 Task: Look for space in Lākshām, Bangladesh from 1st August, 2023 to 5th August, 2023 for 1 adult in price range Rs.6000 to Rs.15000. Place can be entire place with 1  bedroom having 1 bed and 1 bathroom. Property type can be flat. Amenities needed are: air conditioning, . Booking option can be shelf check-in. Required host language is English.
Action: Mouse moved to (435, 105)
Screenshot: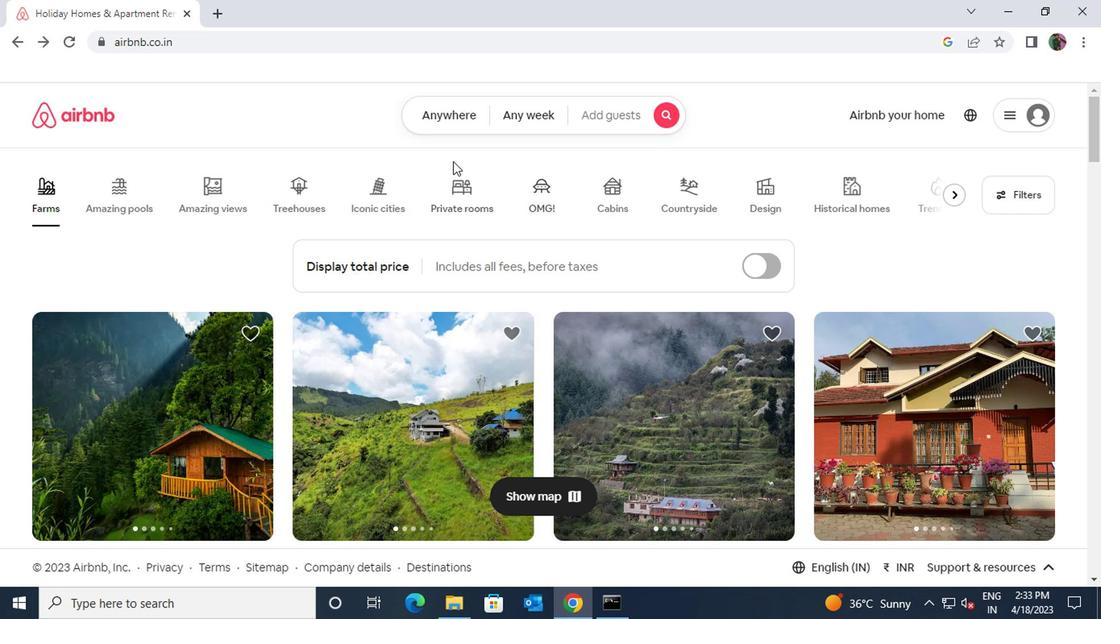 
Action: Mouse pressed left at (435, 105)
Screenshot: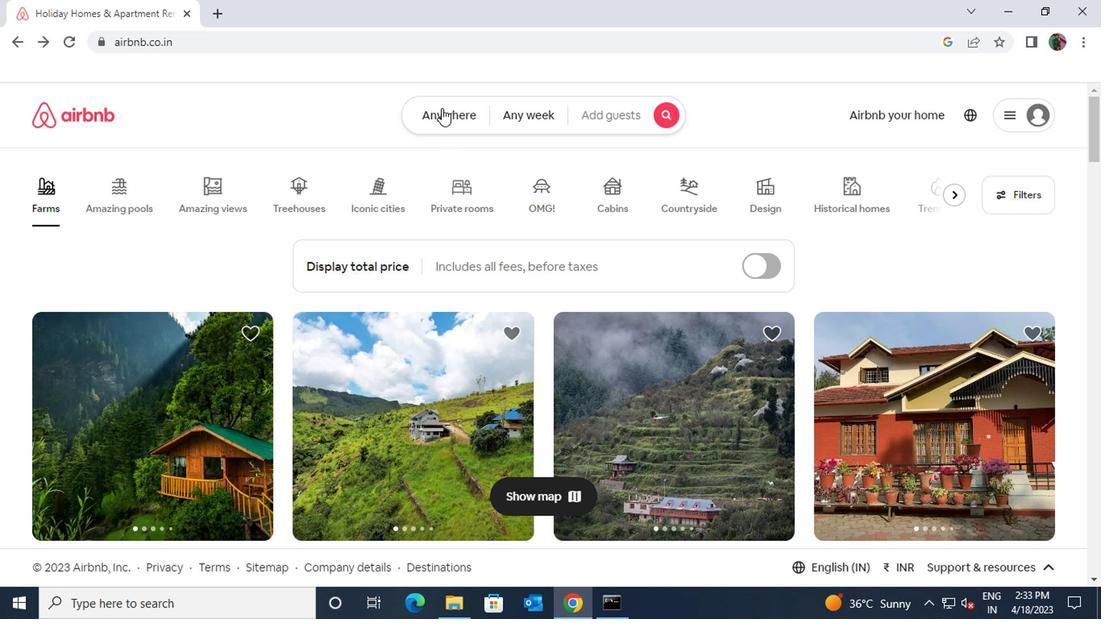 
Action: Mouse moved to (368, 170)
Screenshot: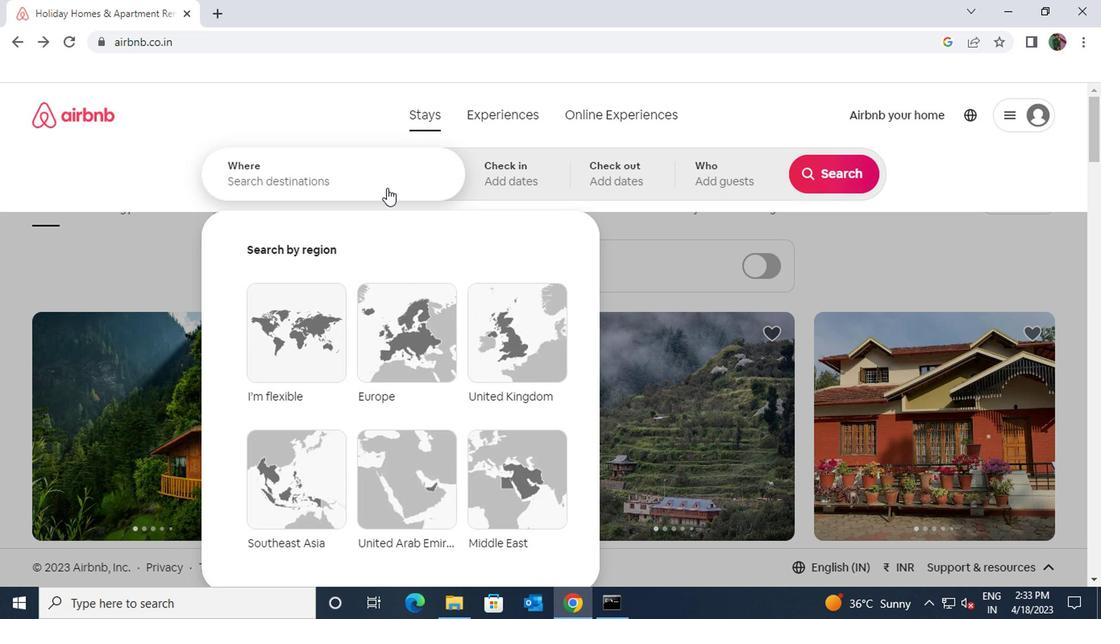 
Action: Mouse pressed left at (368, 170)
Screenshot: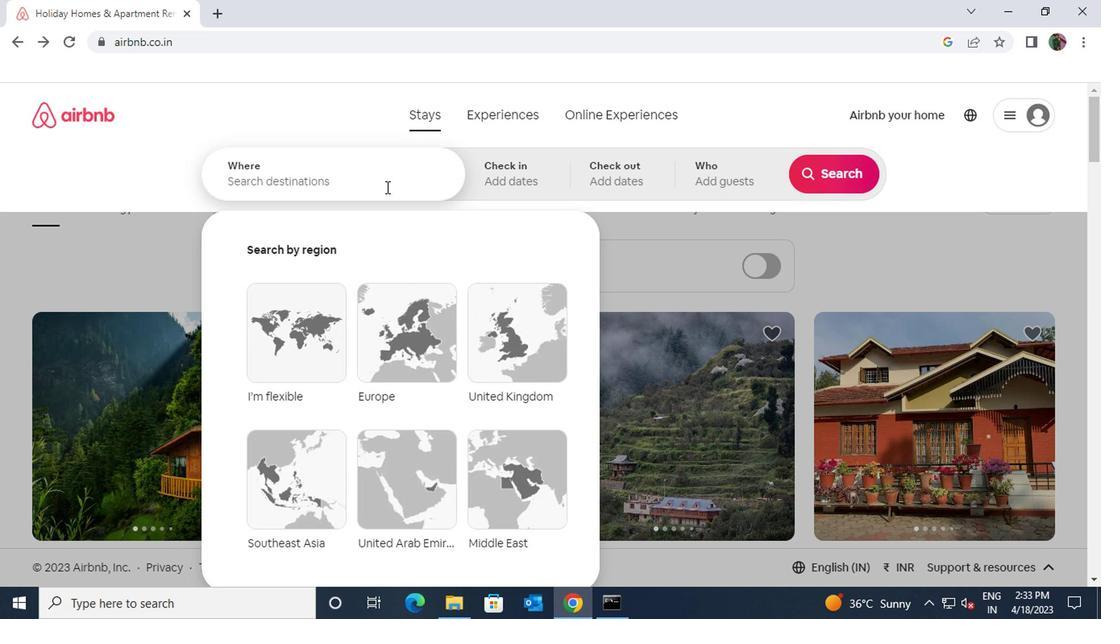 
Action: Key pressed laksham<Key.space>bangladesh
Screenshot: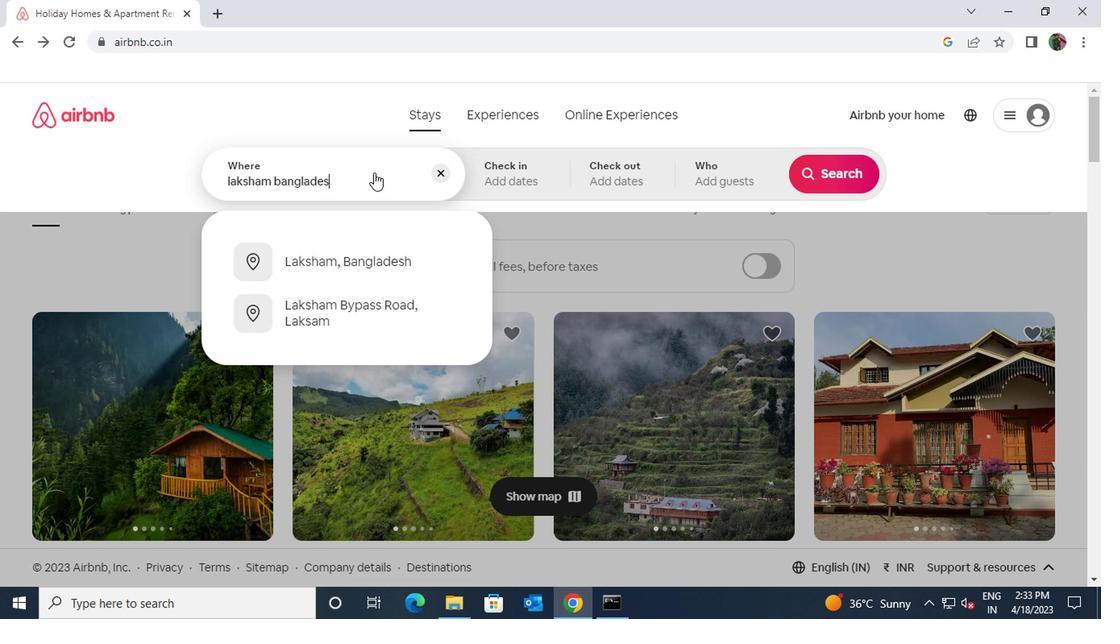 
Action: Mouse moved to (364, 255)
Screenshot: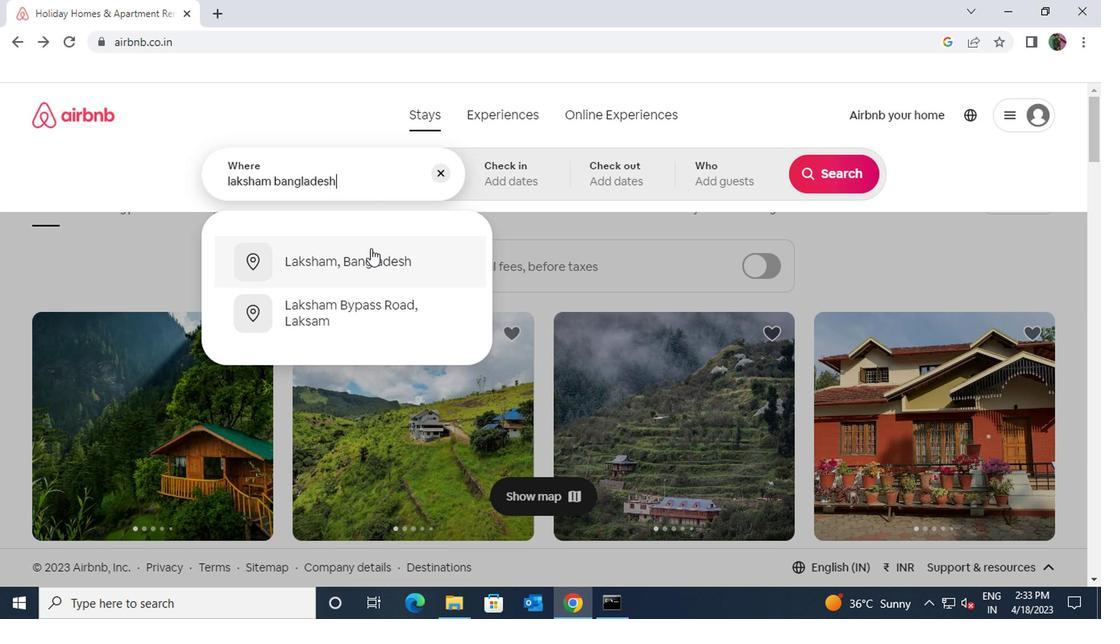 
Action: Mouse pressed left at (364, 255)
Screenshot: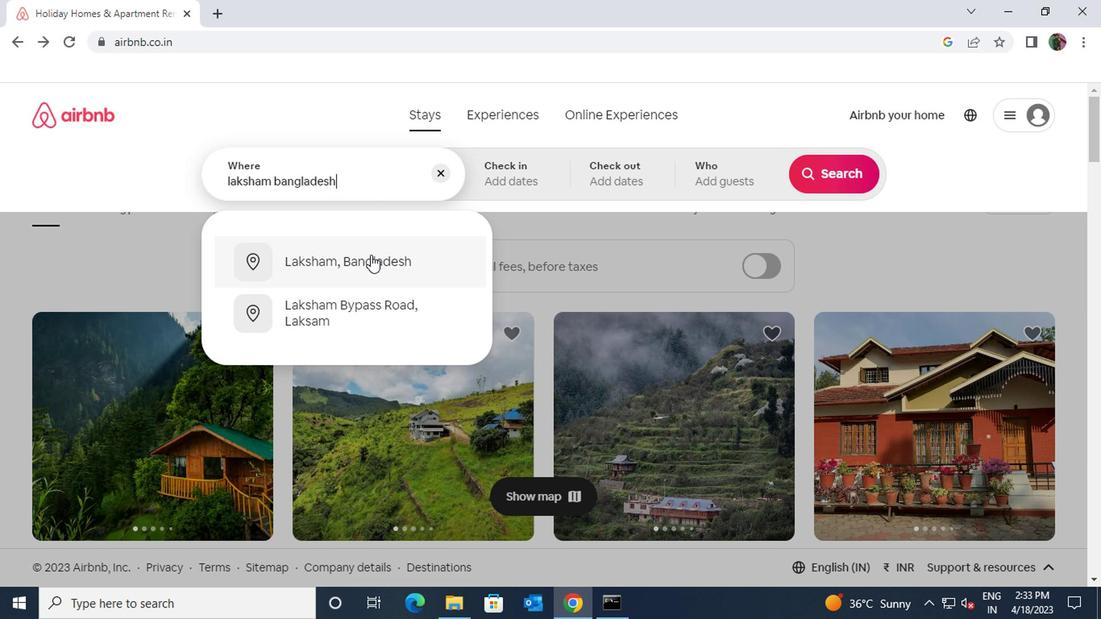 
Action: Mouse moved to (812, 302)
Screenshot: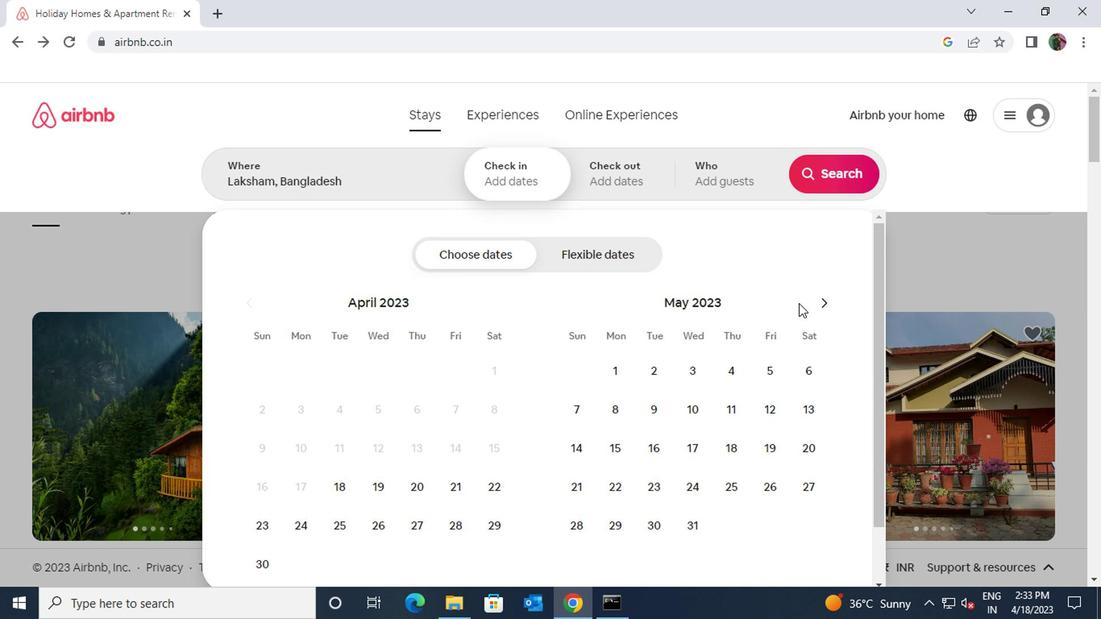 
Action: Mouse pressed left at (812, 302)
Screenshot: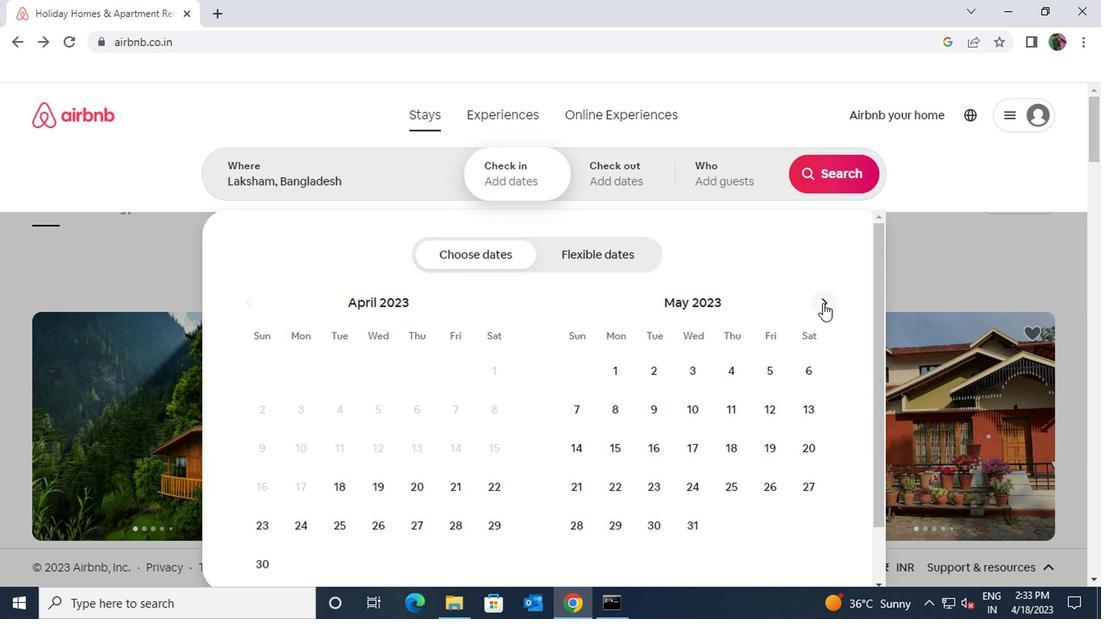 
Action: Mouse pressed left at (812, 302)
Screenshot: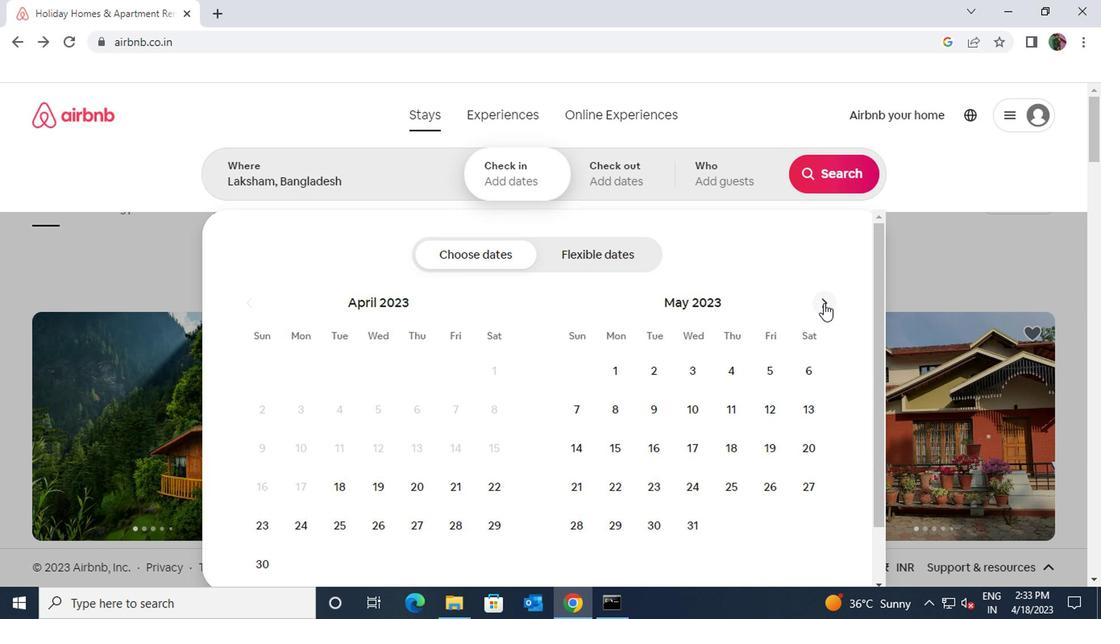 
Action: Mouse pressed left at (812, 302)
Screenshot: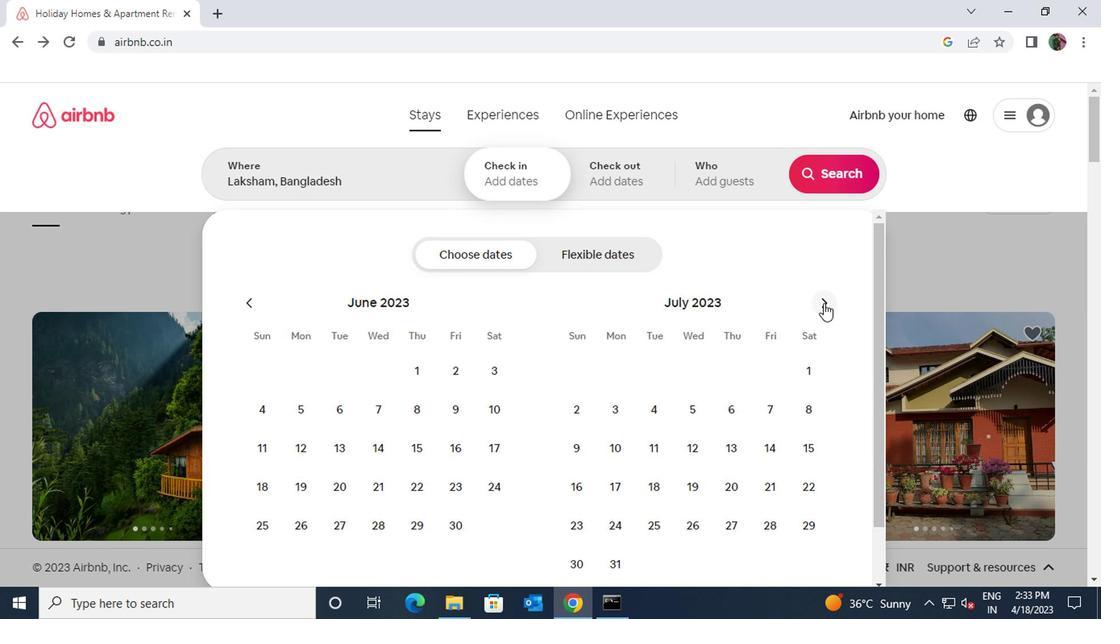 
Action: Mouse moved to (650, 369)
Screenshot: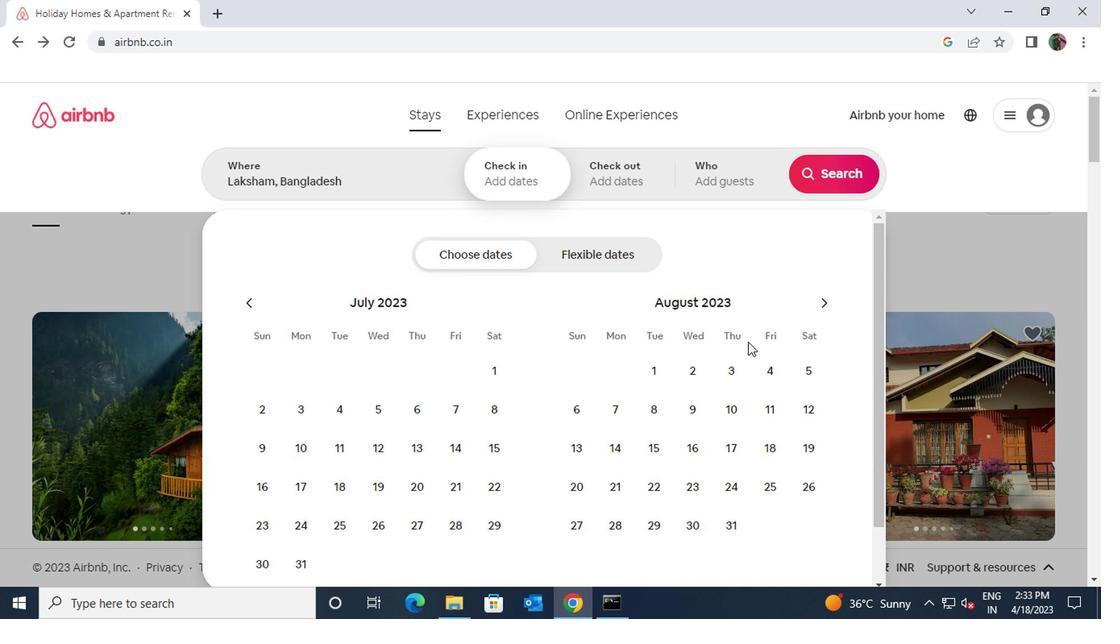 
Action: Mouse pressed left at (650, 369)
Screenshot: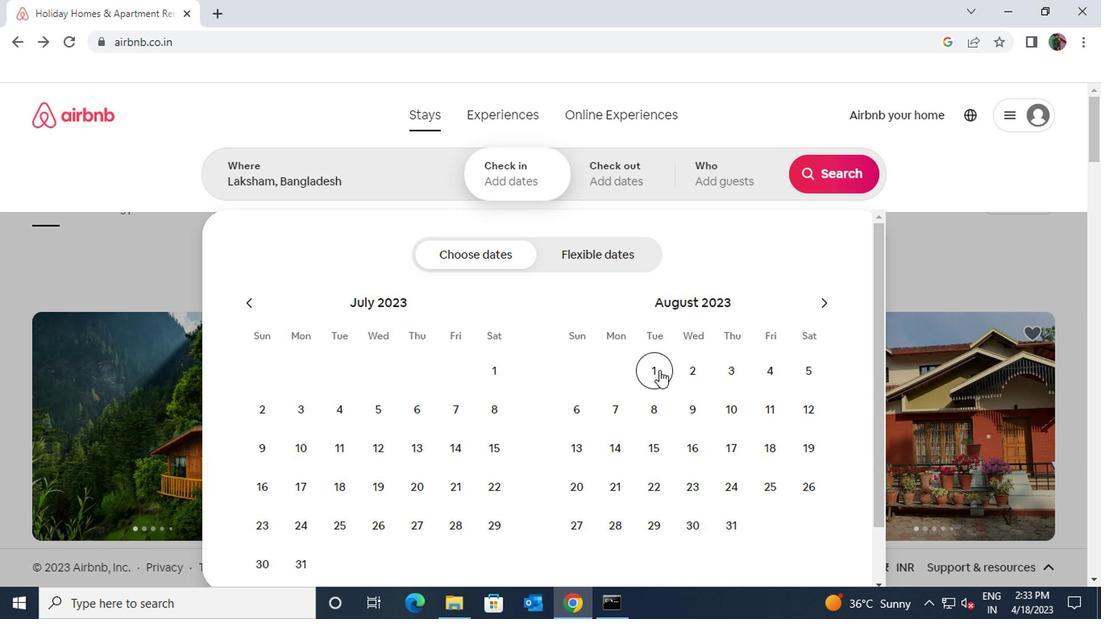 
Action: Mouse moved to (793, 364)
Screenshot: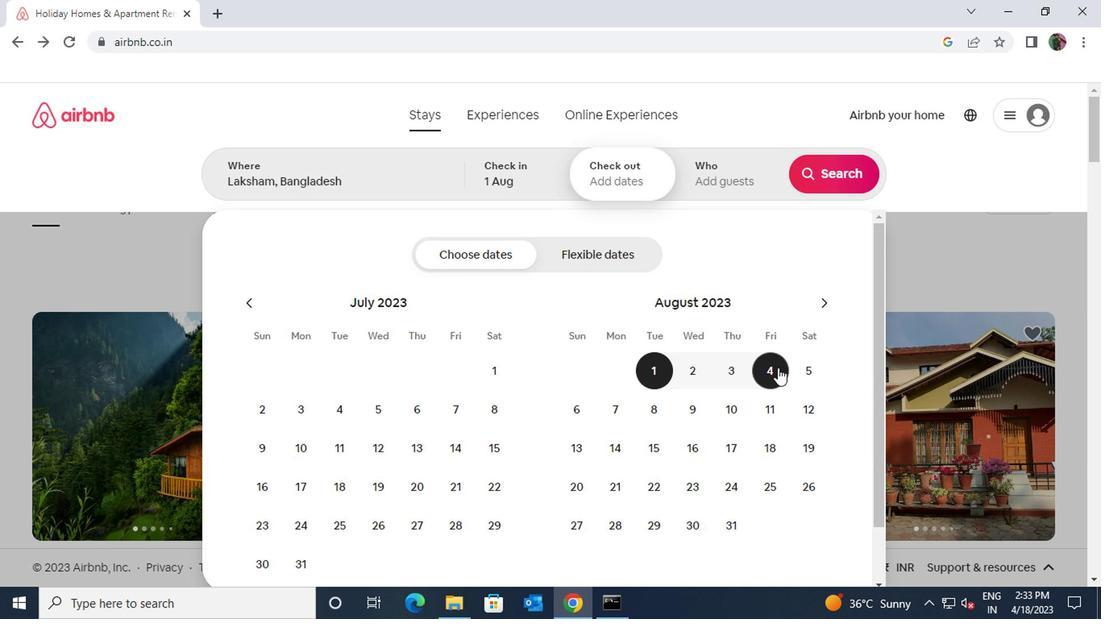
Action: Mouse pressed left at (793, 364)
Screenshot: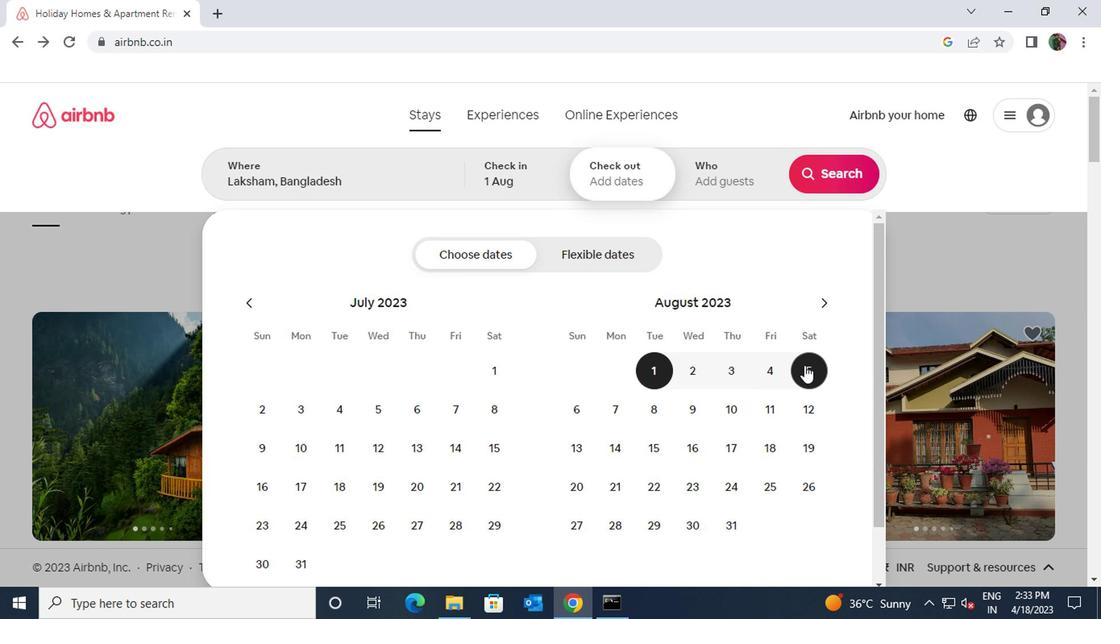 
Action: Mouse moved to (729, 177)
Screenshot: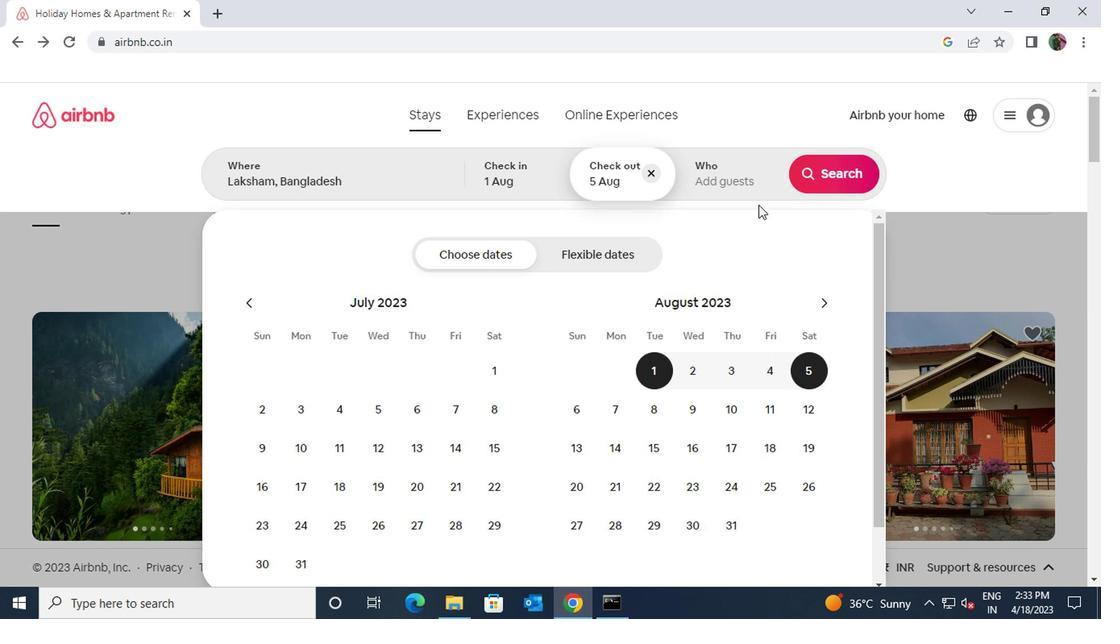 
Action: Mouse pressed left at (729, 177)
Screenshot: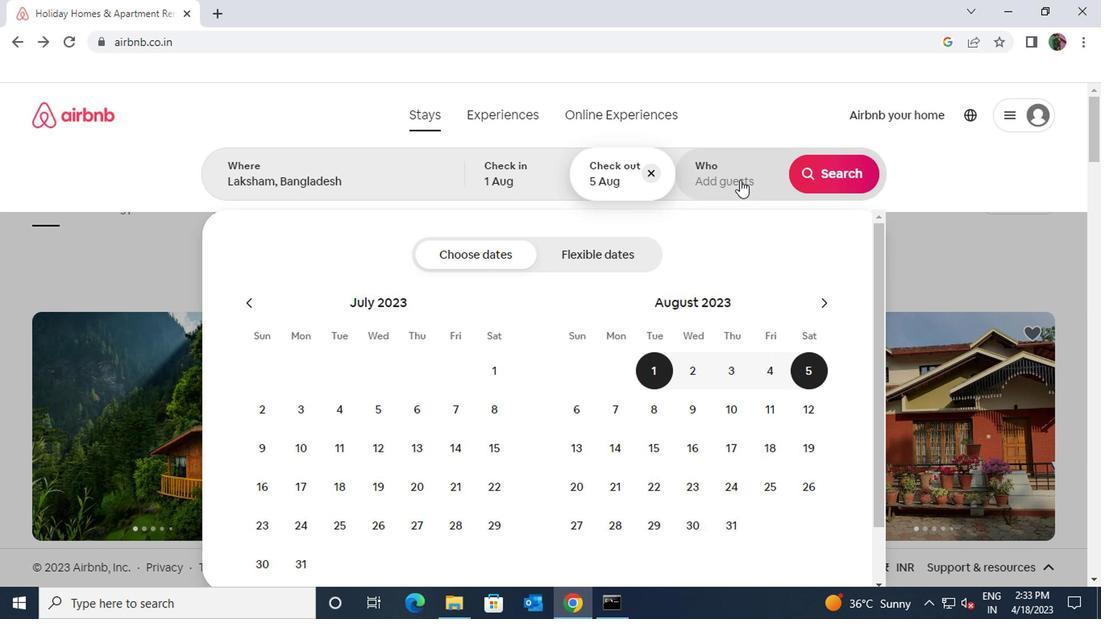 
Action: Mouse moved to (817, 249)
Screenshot: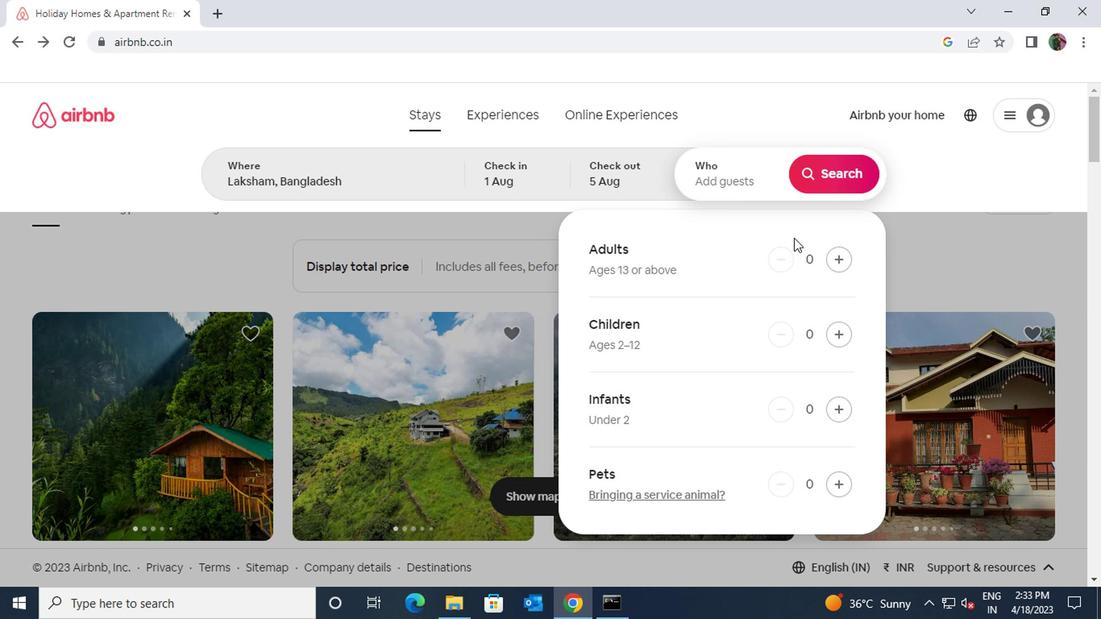 
Action: Mouse pressed left at (817, 249)
Screenshot: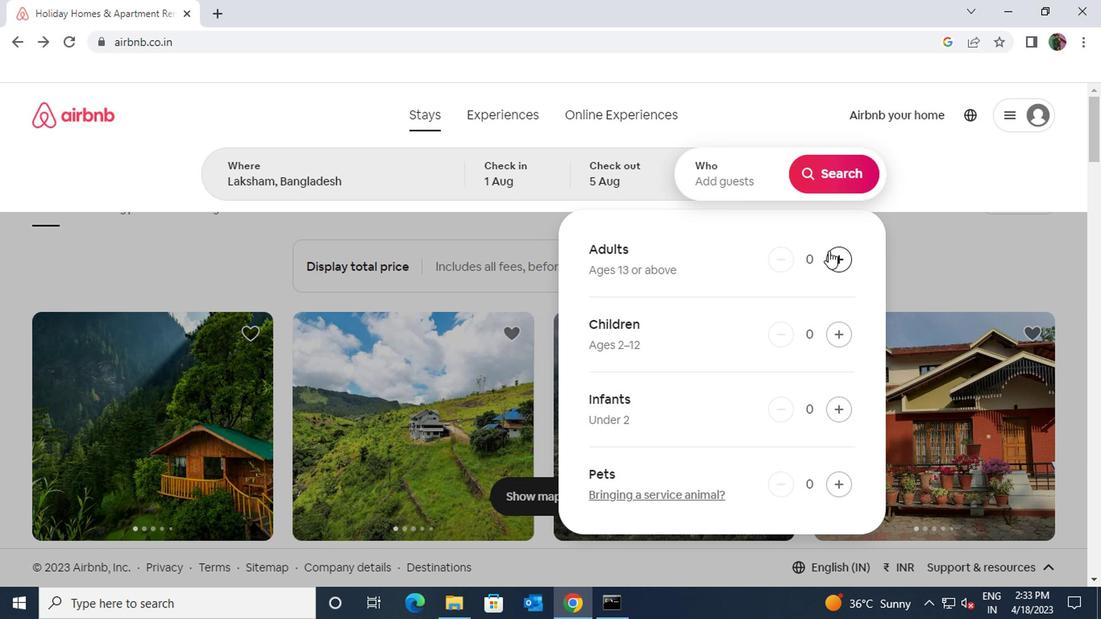 
Action: Mouse moved to (812, 169)
Screenshot: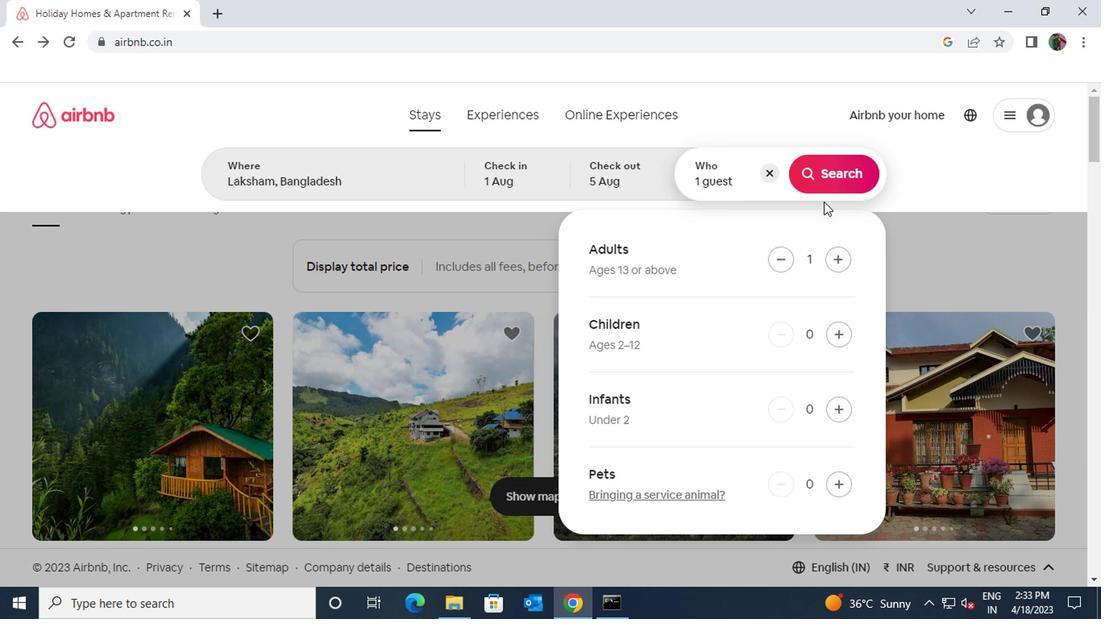 
Action: Mouse pressed left at (812, 169)
Screenshot: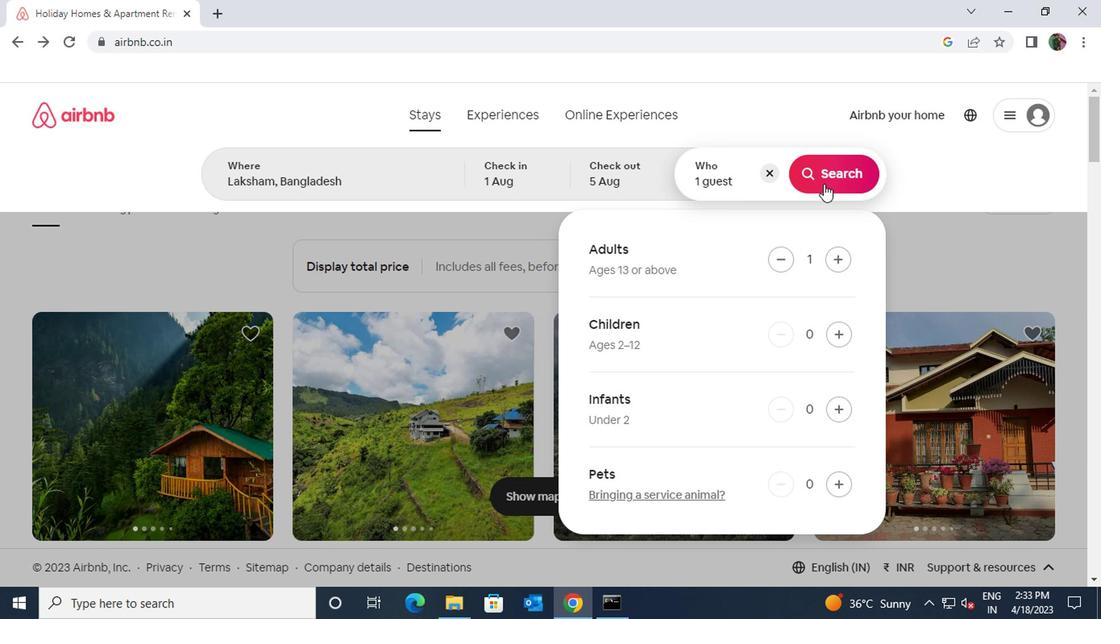
Action: Mouse moved to (998, 176)
Screenshot: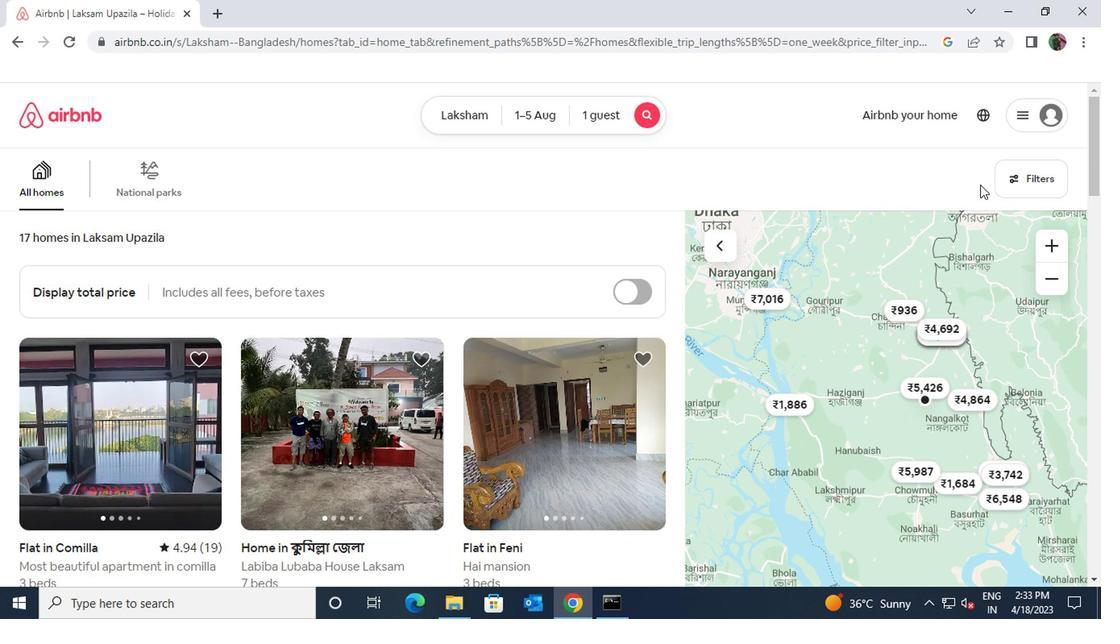 
Action: Mouse pressed left at (998, 176)
Screenshot: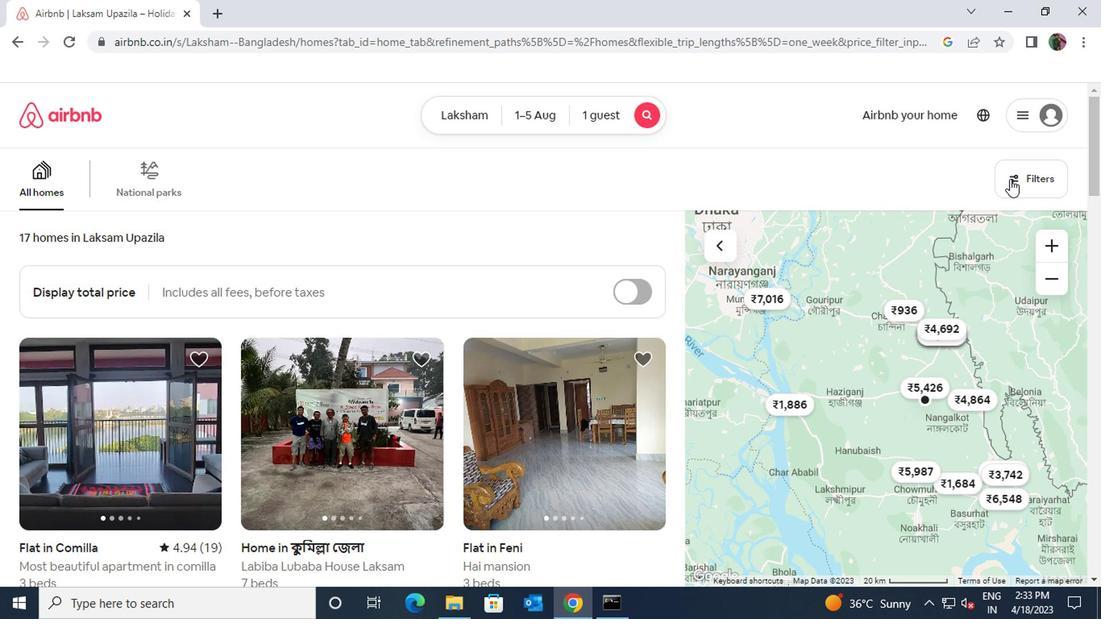 
Action: Mouse moved to (331, 376)
Screenshot: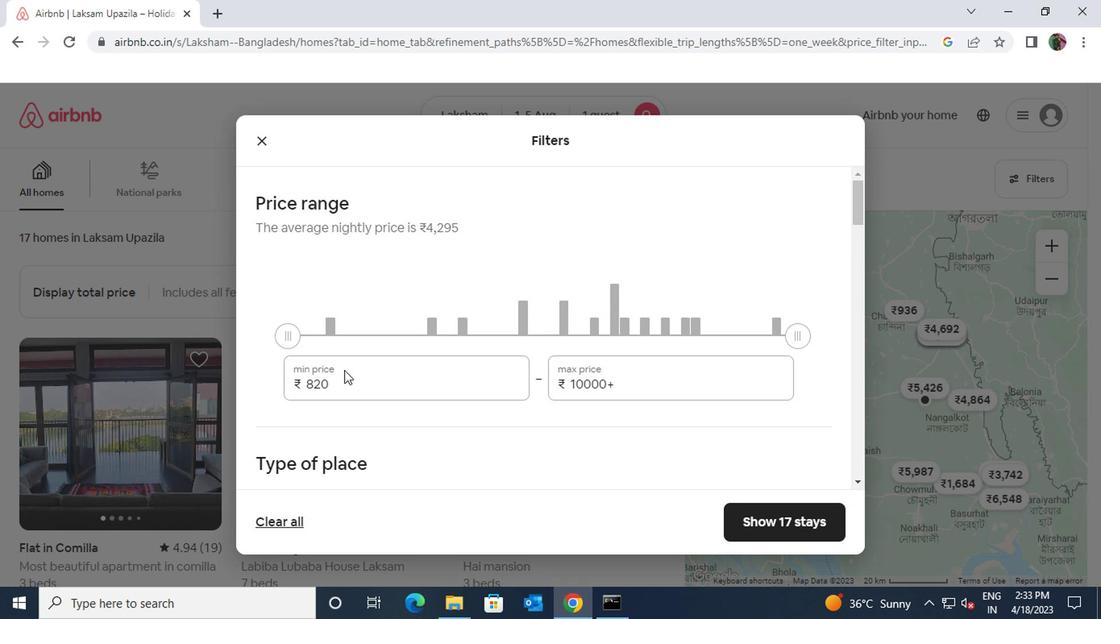 
Action: Mouse pressed left at (331, 376)
Screenshot: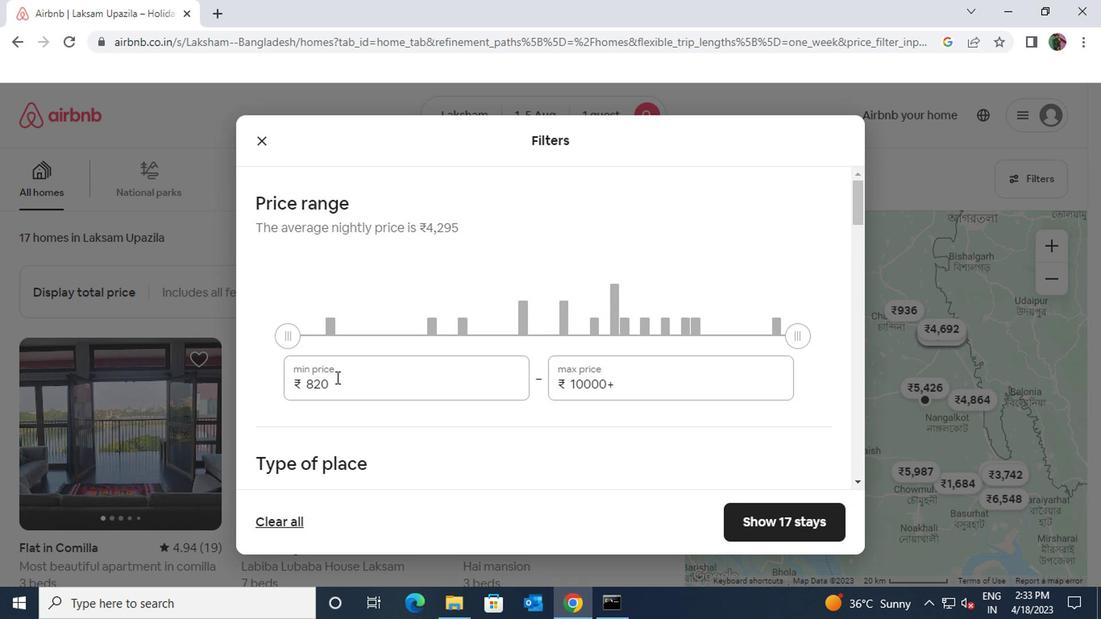 
Action: Mouse moved to (294, 382)
Screenshot: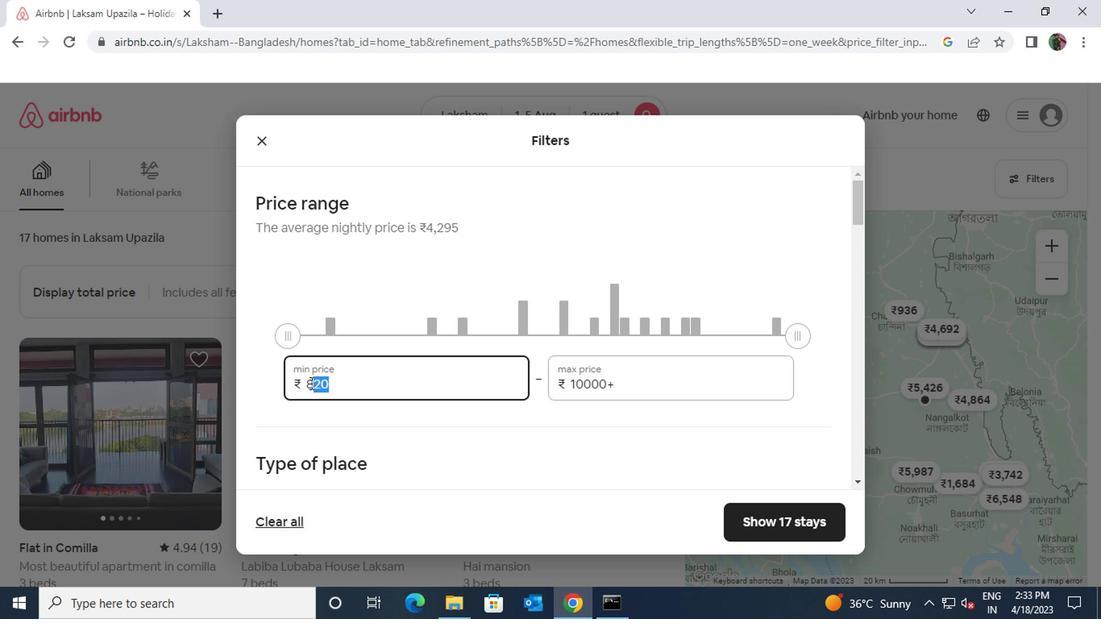 
Action: Key pressed 6000
Screenshot: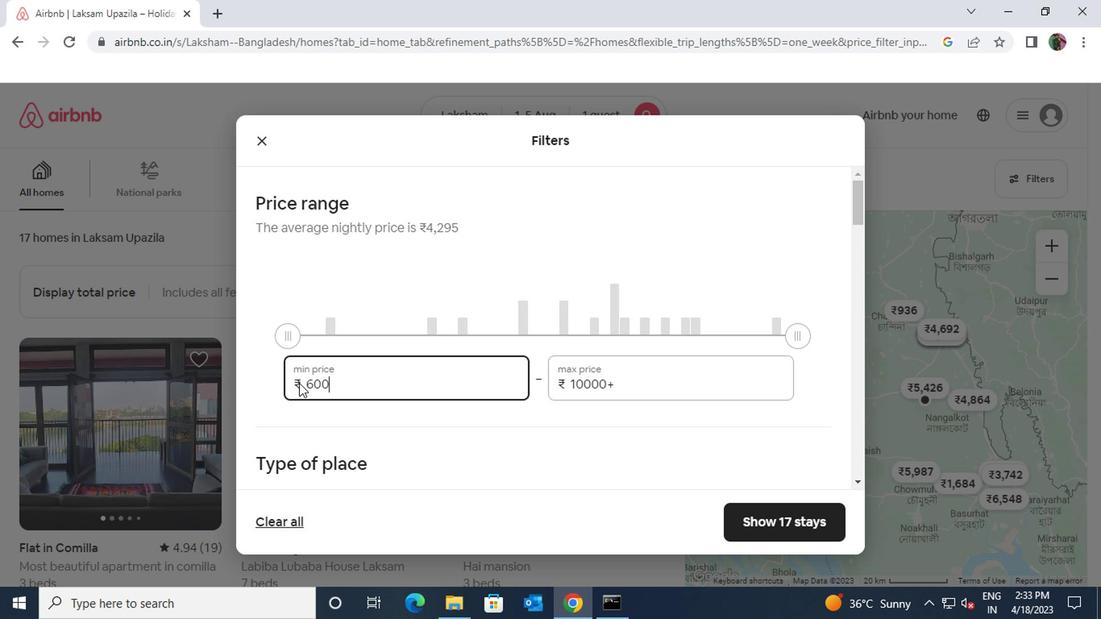 
Action: Mouse moved to (618, 384)
Screenshot: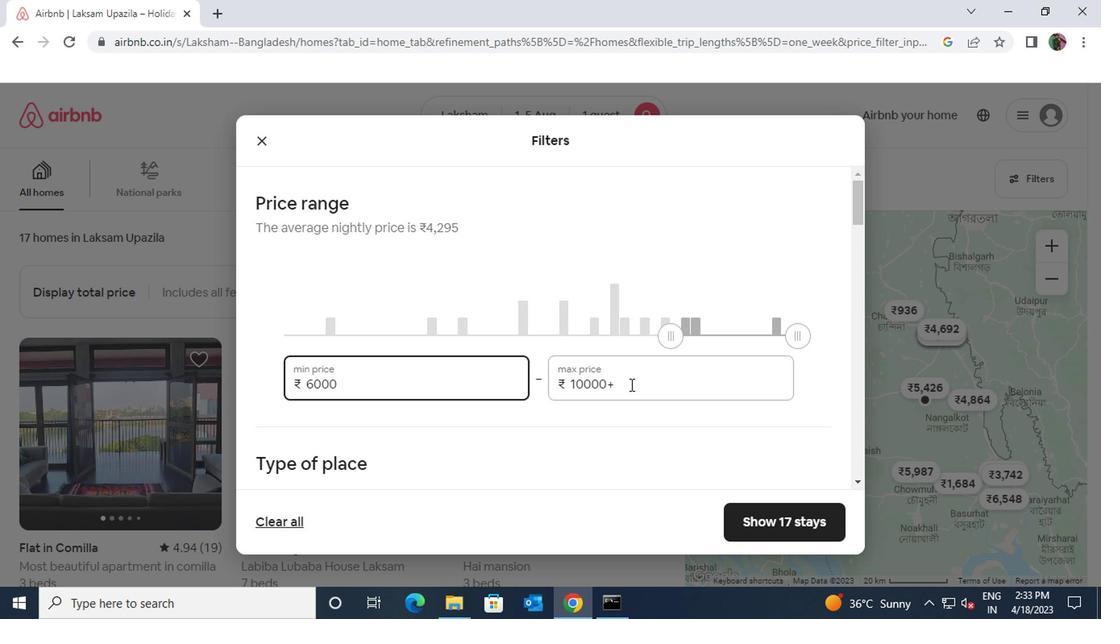 
Action: Mouse pressed left at (618, 384)
Screenshot: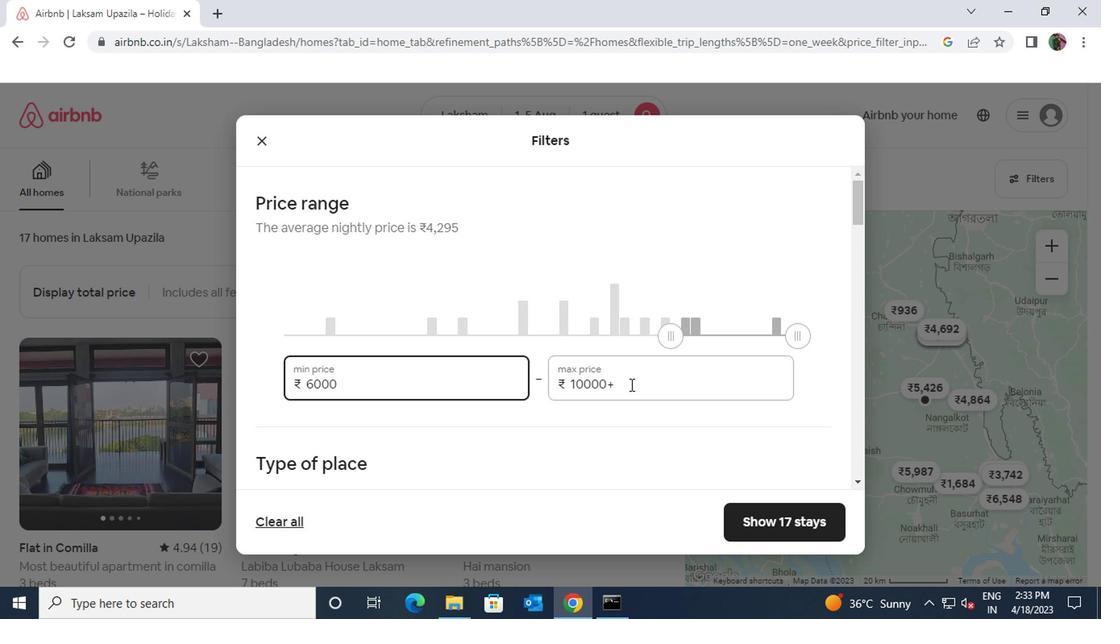 
Action: Mouse moved to (561, 387)
Screenshot: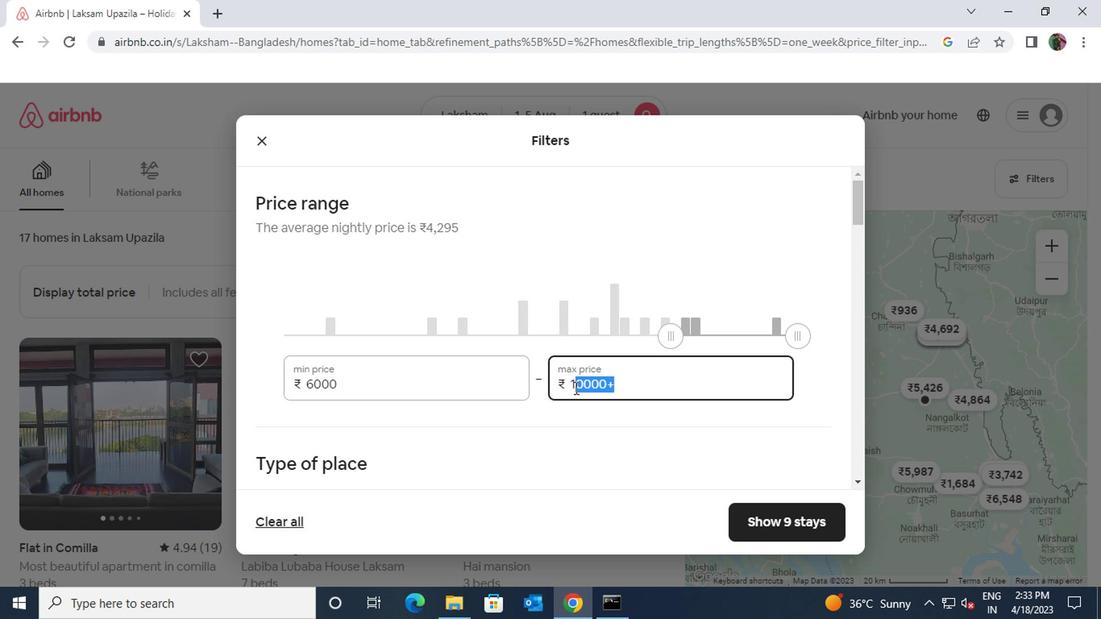 
Action: Key pressed 15000
Screenshot: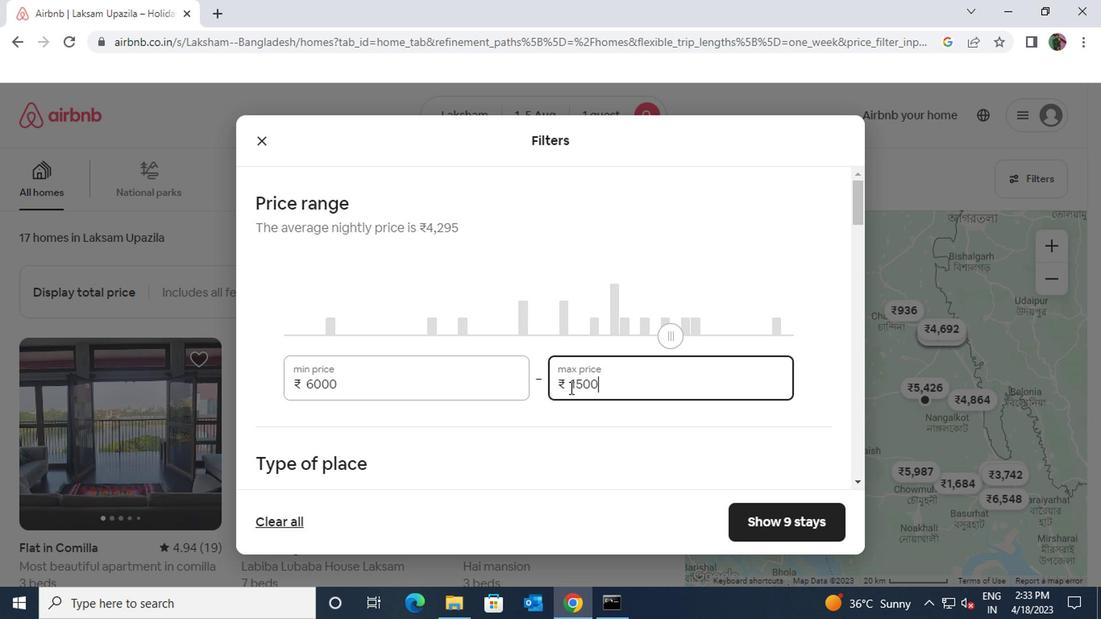 
Action: Mouse moved to (325, 431)
Screenshot: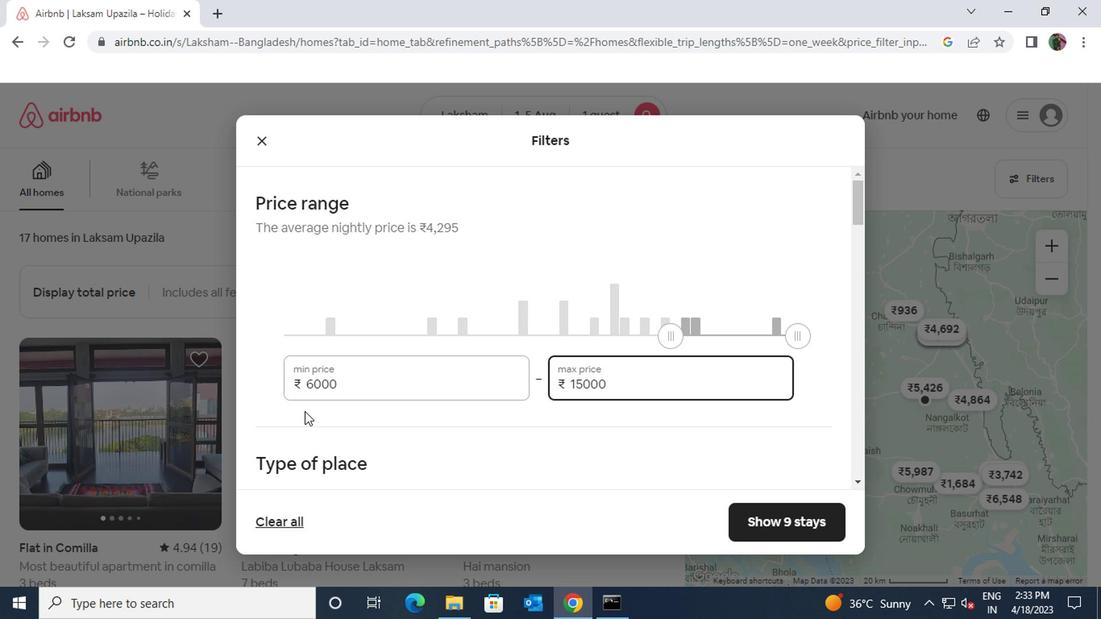 
Action: Mouse scrolled (325, 431) with delta (0, 0)
Screenshot: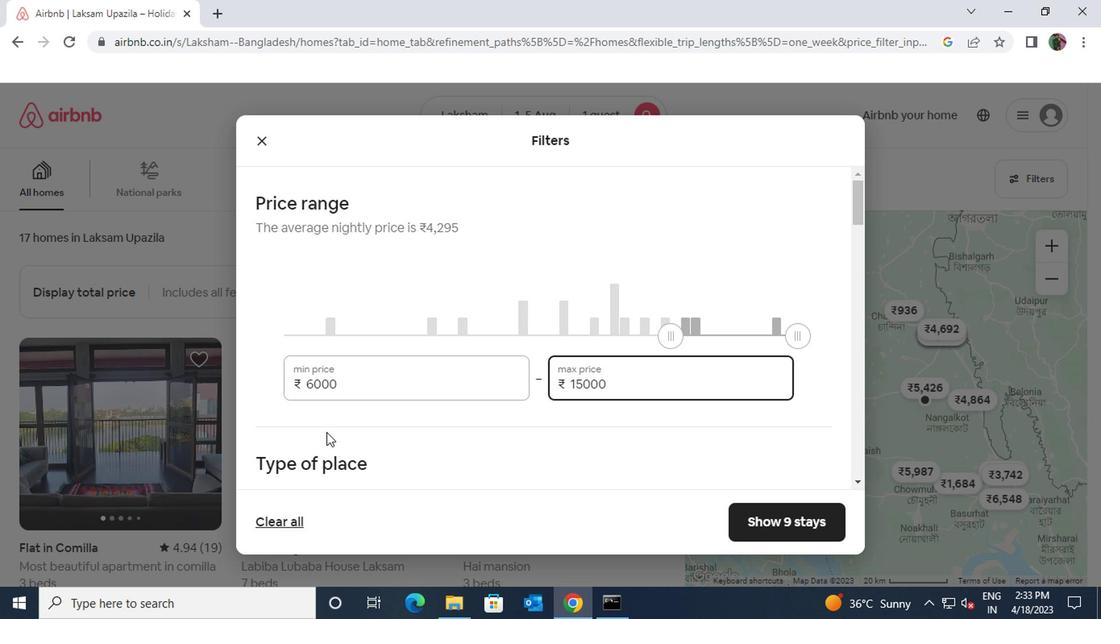 
Action: Mouse scrolled (325, 431) with delta (0, 0)
Screenshot: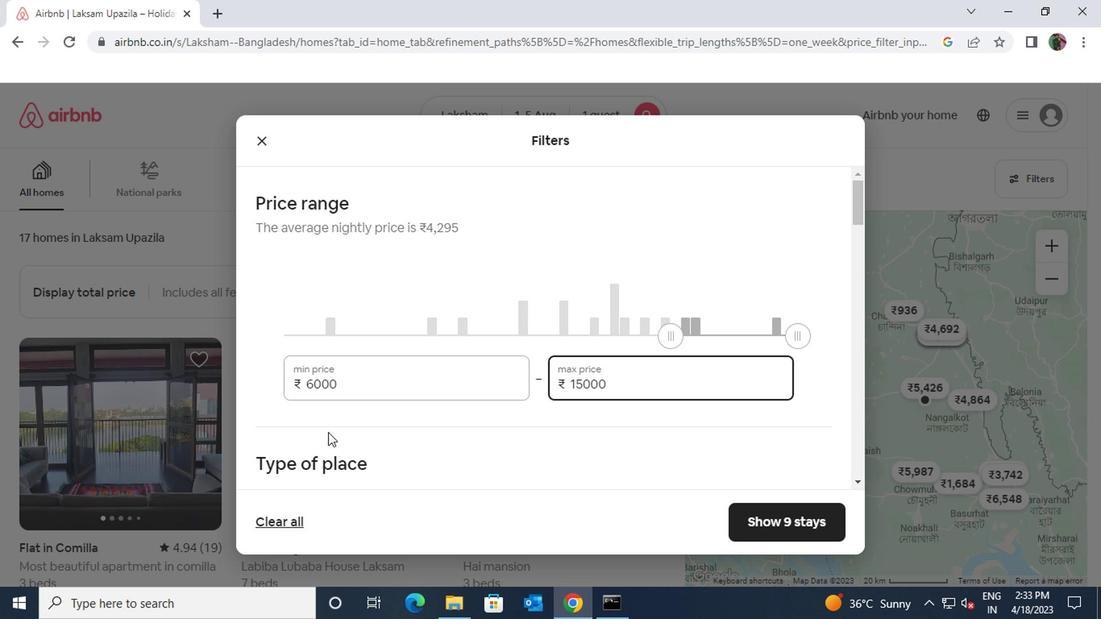 
Action: Mouse moved to (261, 354)
Screenshot: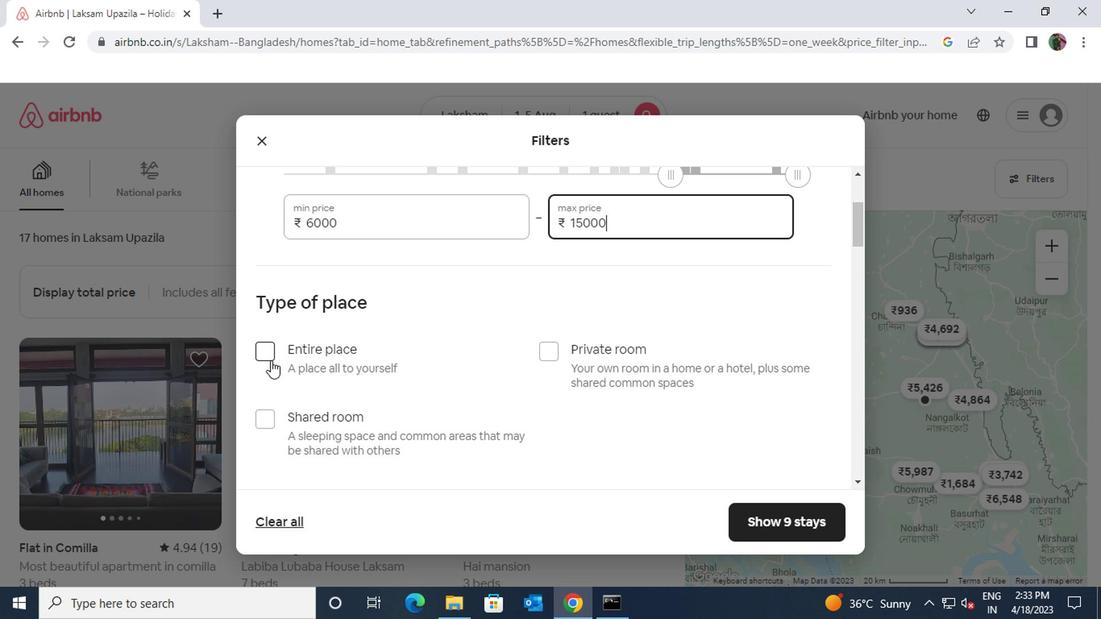 
Action: Mouse pressed left at (261, 354)
Screenshot: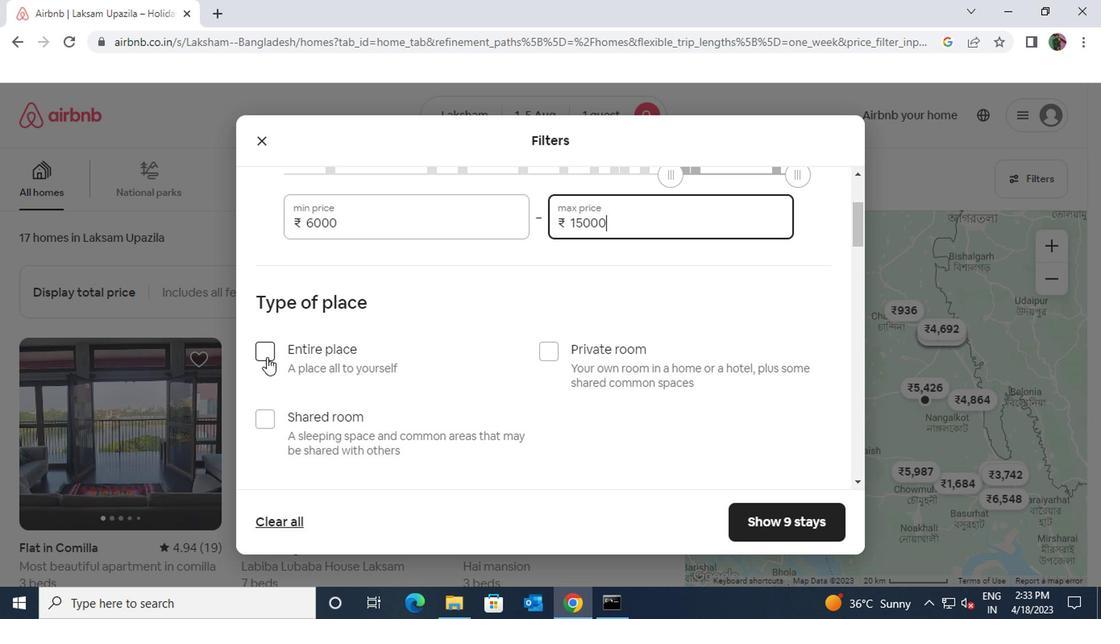 
Action: Mouse moved to (381, 390)
Screenshot: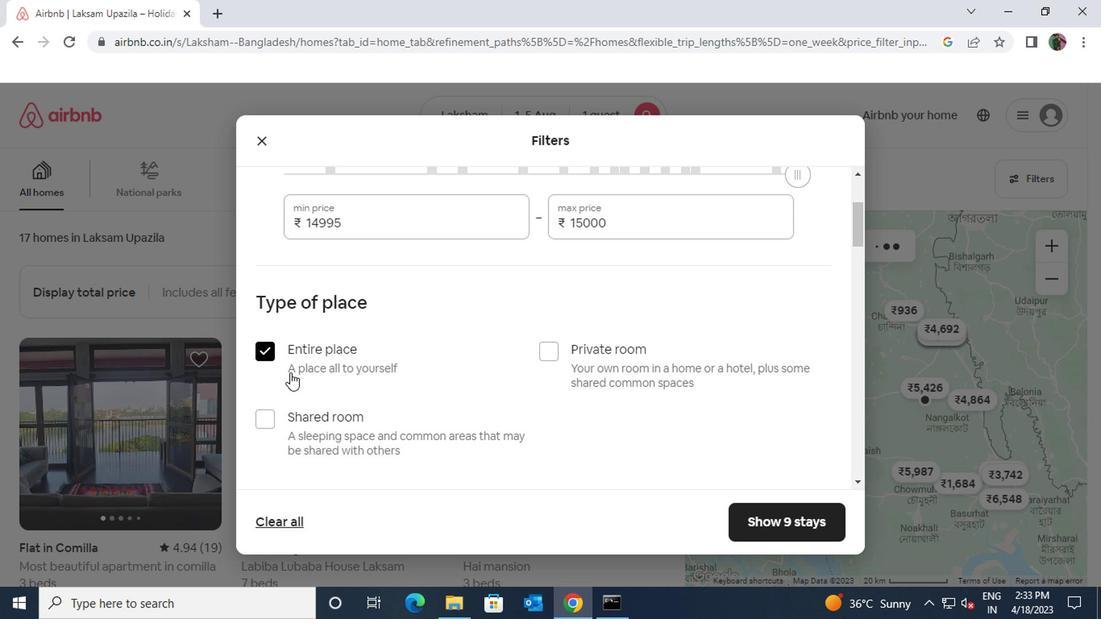 
Action: Mouse scrolled (381, 389) with delta (0, 0)
Screenshot: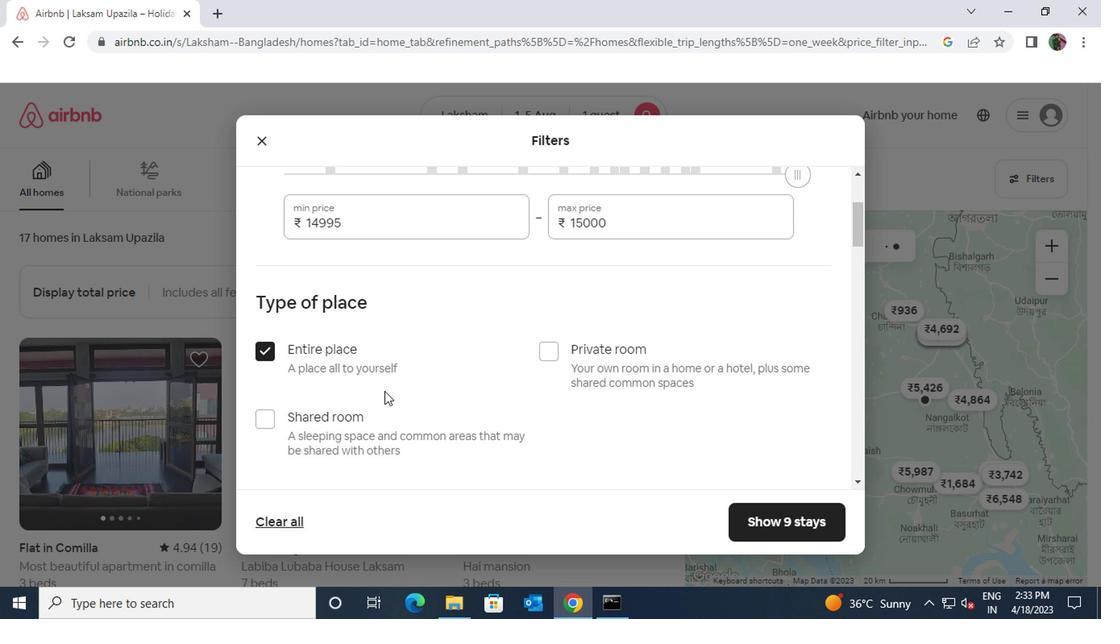 
Action: Mouse scrolled (381, 389) with delta (0, 0)
Screenshot: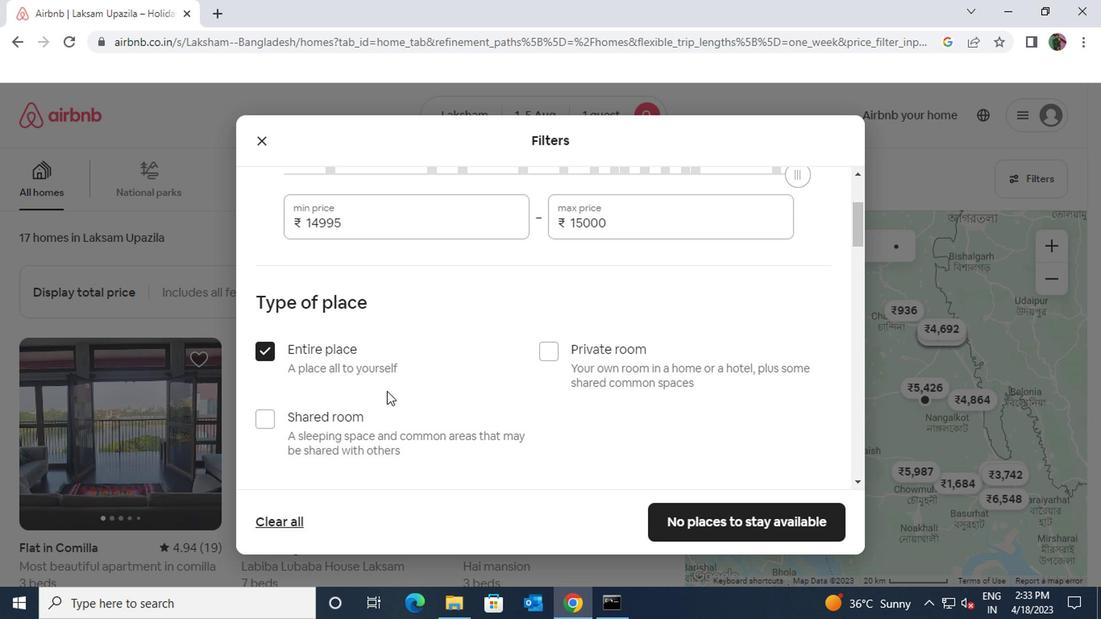 
Action: Mouse scrolled (381, 389) with delta (0, 0)
Screenshot: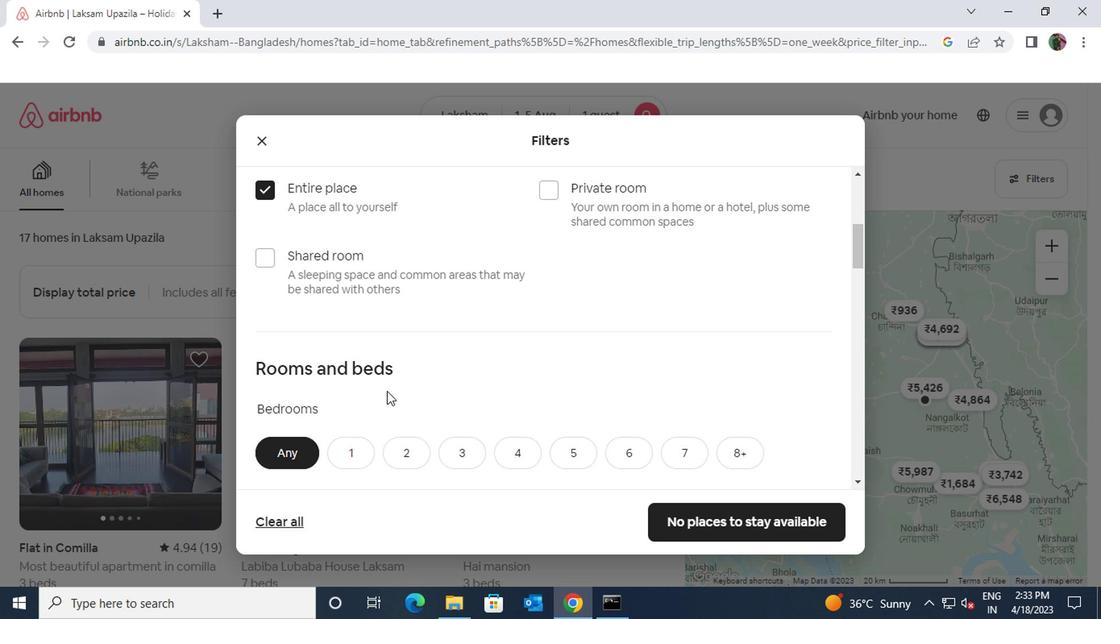 
Action: Mouse moved to (346, 372)
Screenshot: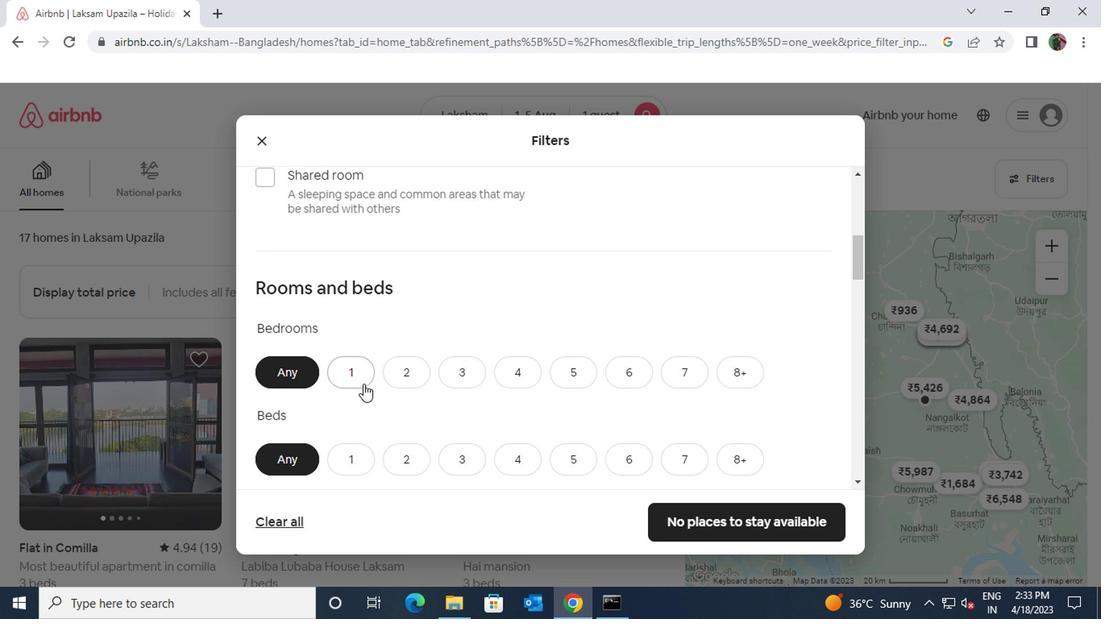 
Action: Mouse pressed left at (346, 372)
Screenshot: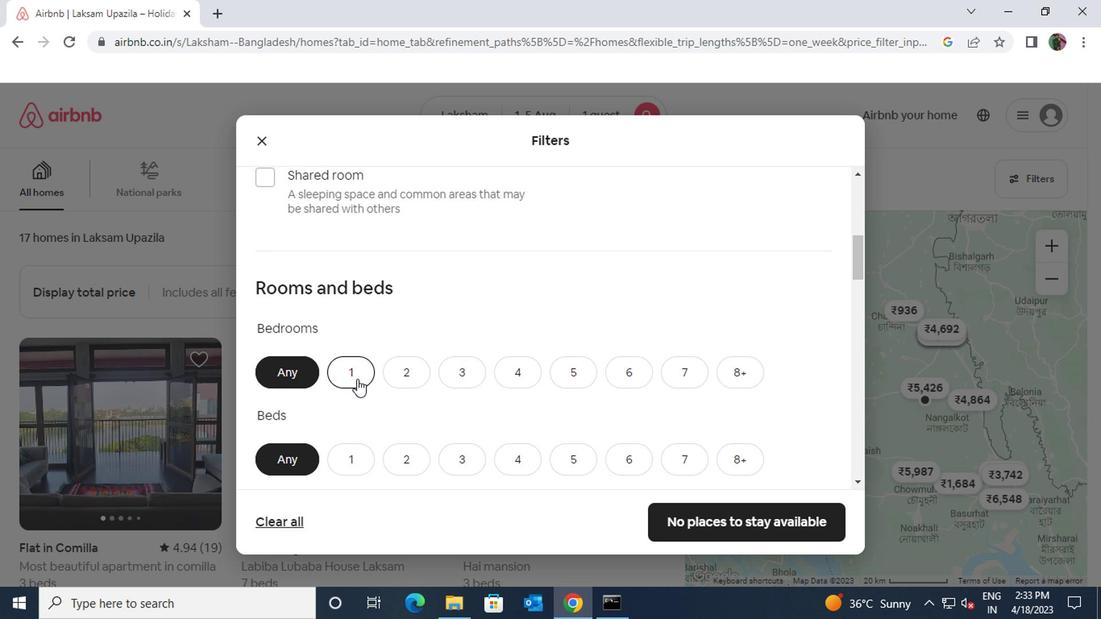 
Action: Mouse moved to (348, 457)
Screenshot: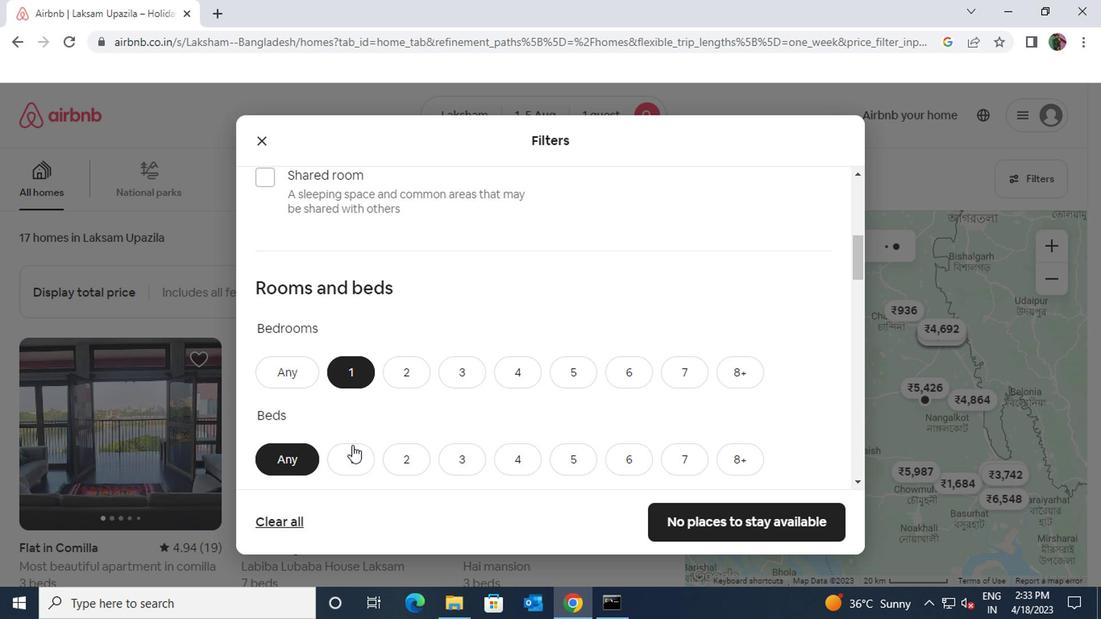 
Action: Mouse pressed left at (348, 457)
Screenshot: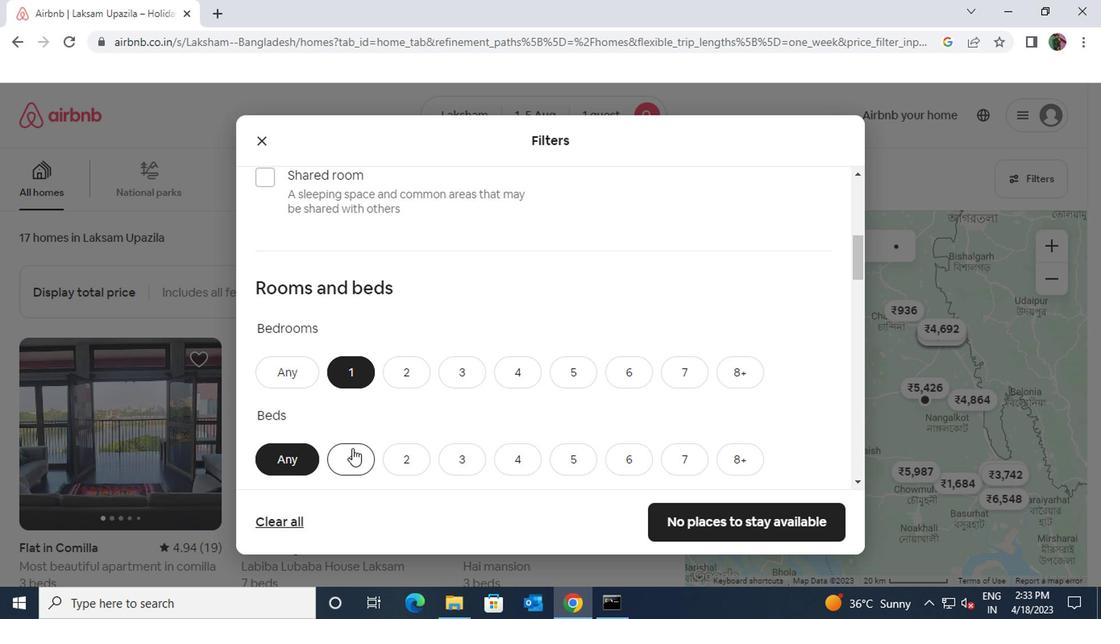 
Action: Mouse scrolled (348, 456) with delta (0, 0)
Screenshot: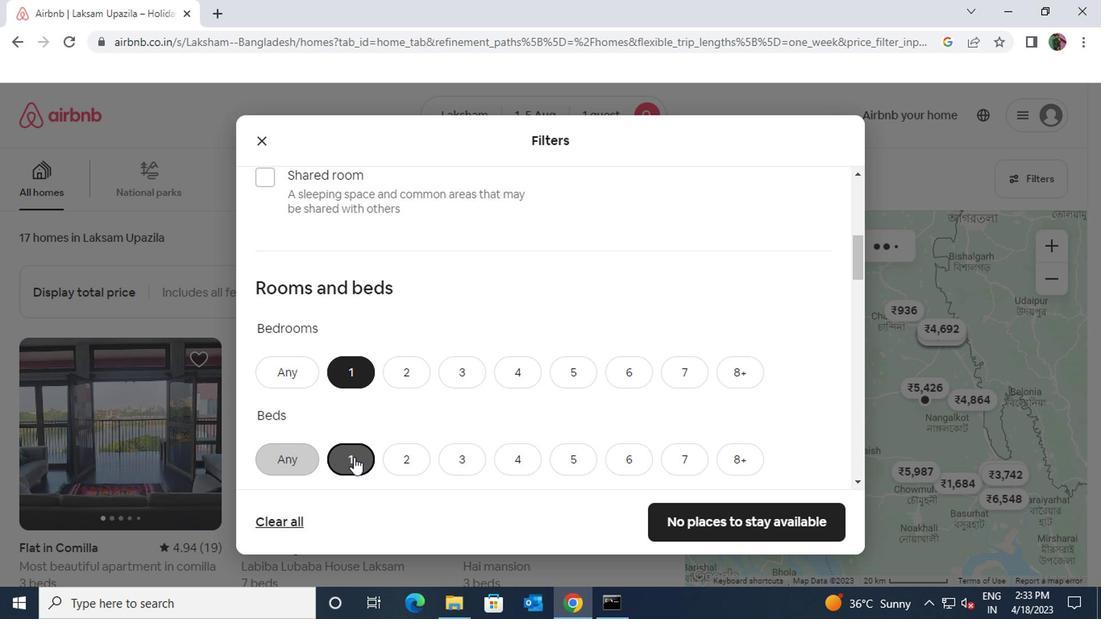 
Action: Mouse pressed left at (348, 457)
Screenshot: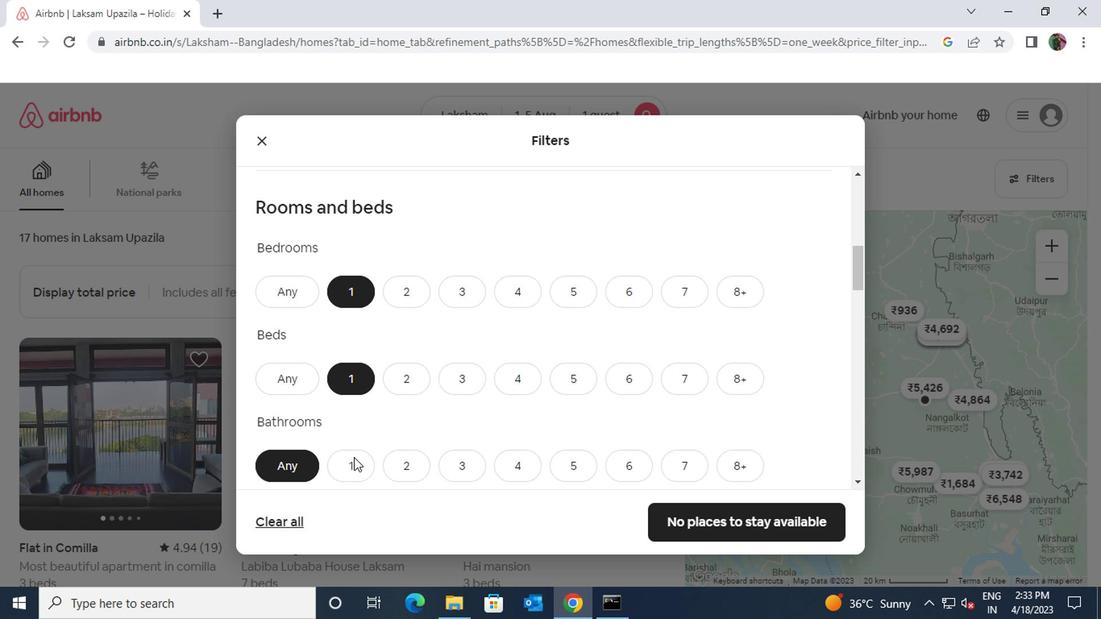 
Action: Mouse scrolled (348, 456) with delta (0, 0)
Screenshot: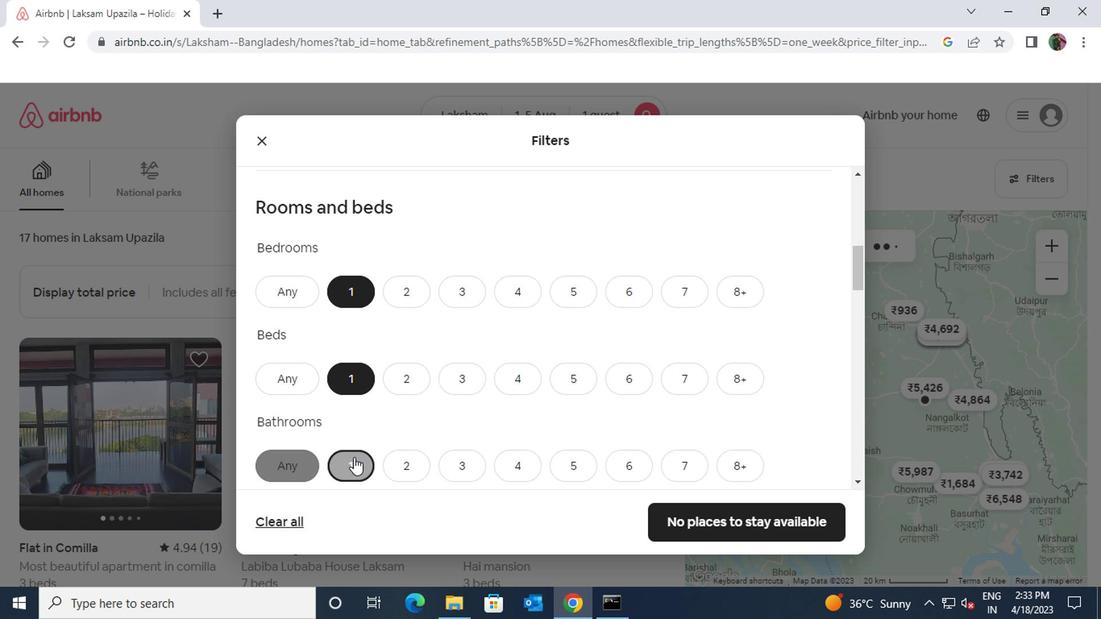 
Action: Mouse scrolled (348, 456) with delta (0, 0)
Screenshot: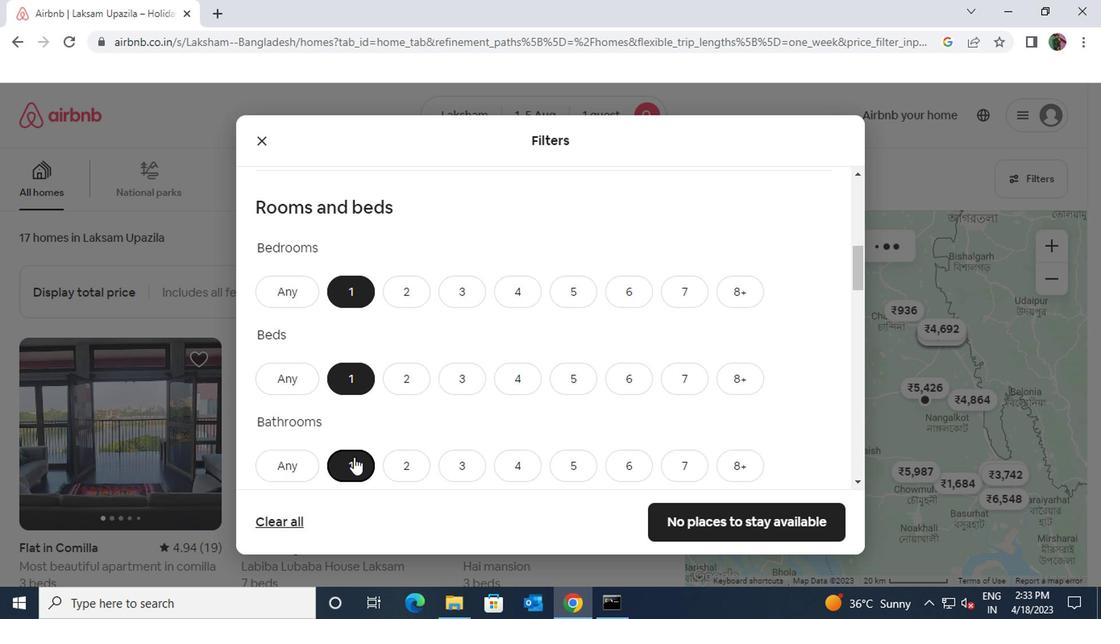 
Action: Mouse scrolled (348, 456) with delta (0, 0)
Screenshot: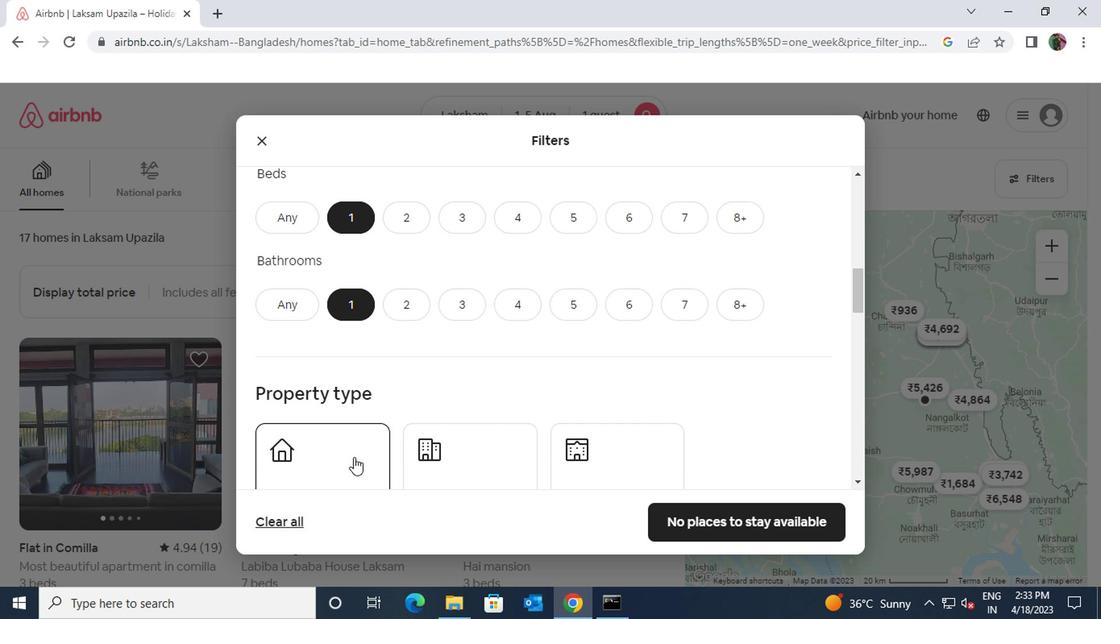 
Action: Mouse moved to (465, 417)
Screenshot: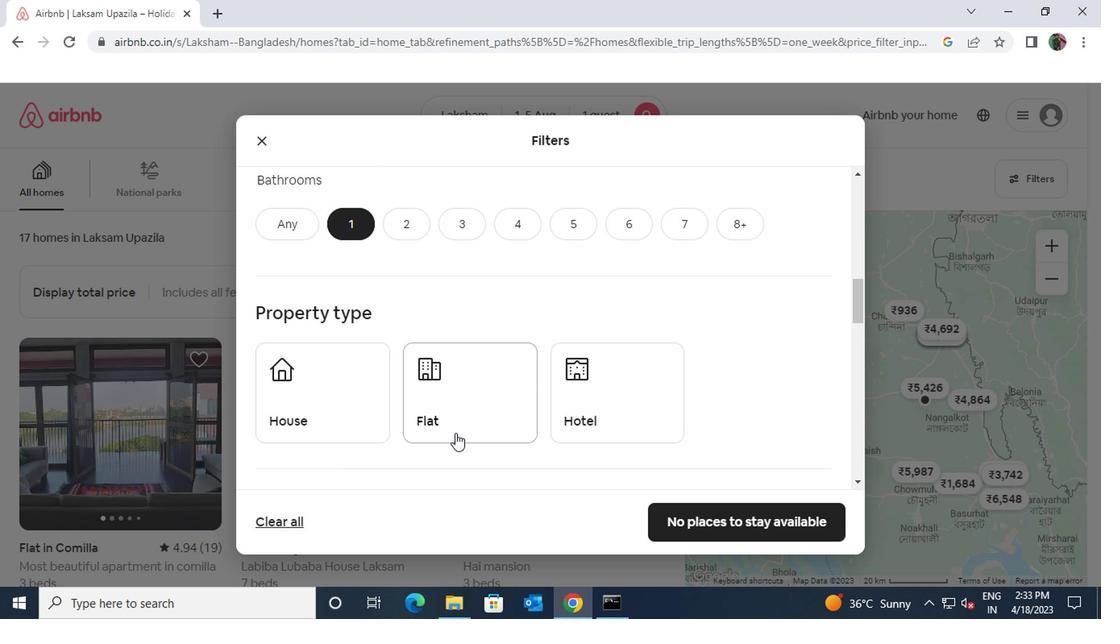
Action: Mouse pressed left at (465, 417)
Screenshot: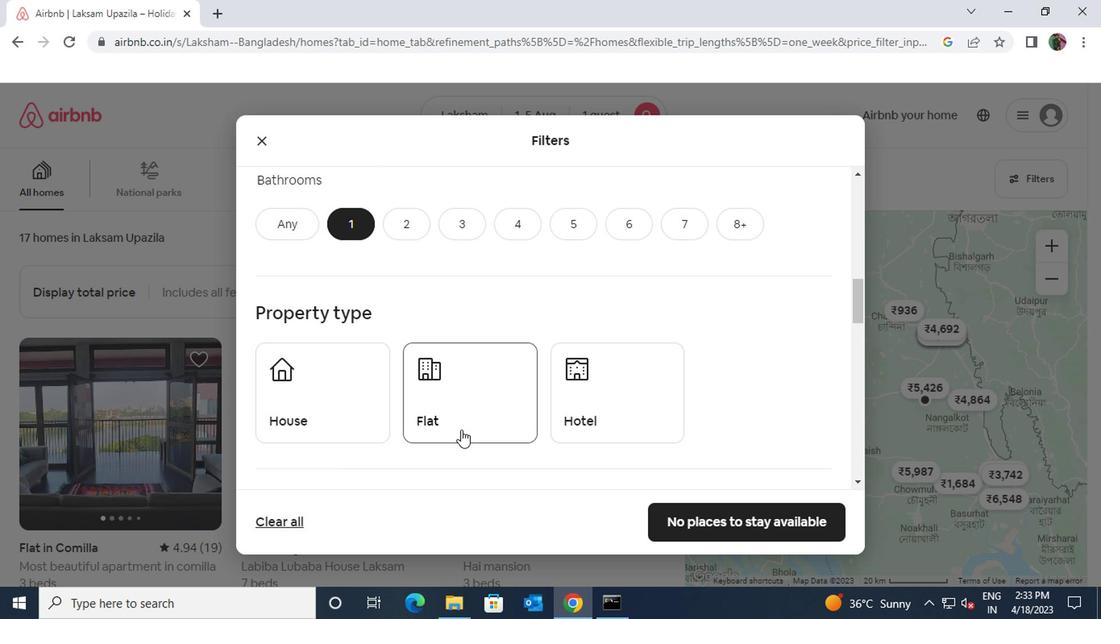 
Action: Mouse moved to (449, 475)
Screenshot: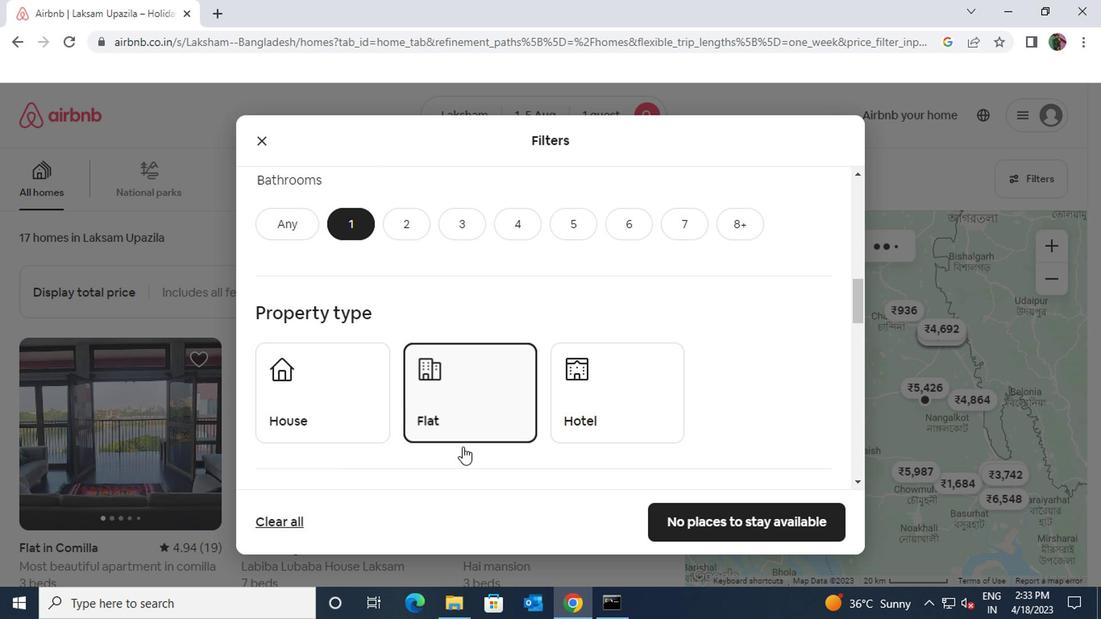 
Action: Mouse scrolled (449, 474) with delta (0, -1)
Screenshot: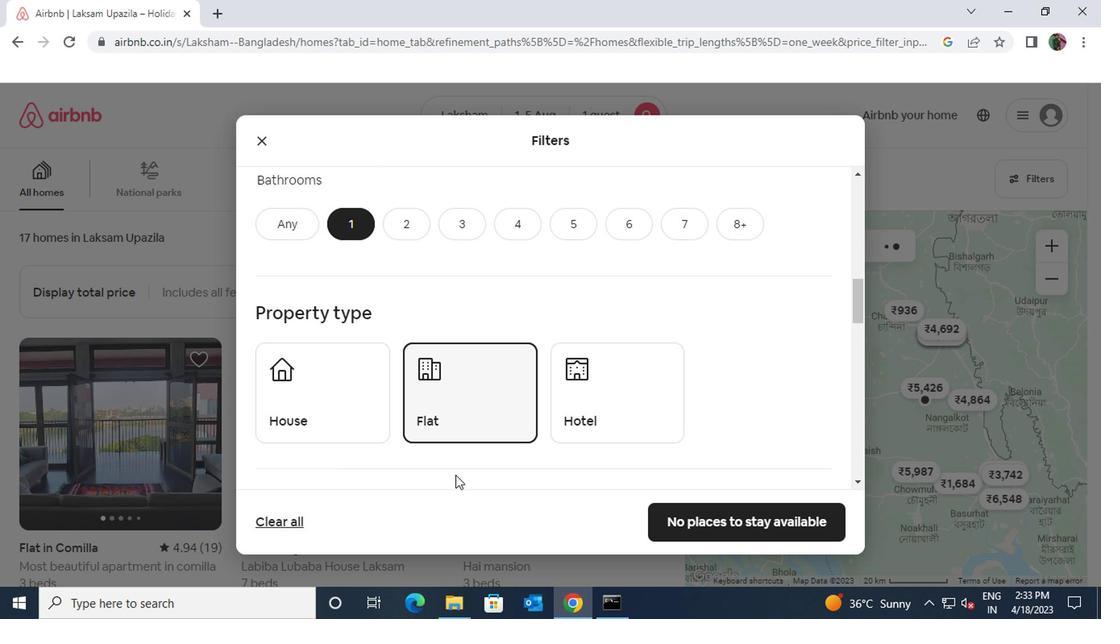 
Action: Mouse scrolled (449, 474) with delta (0, -1)
Screenshot: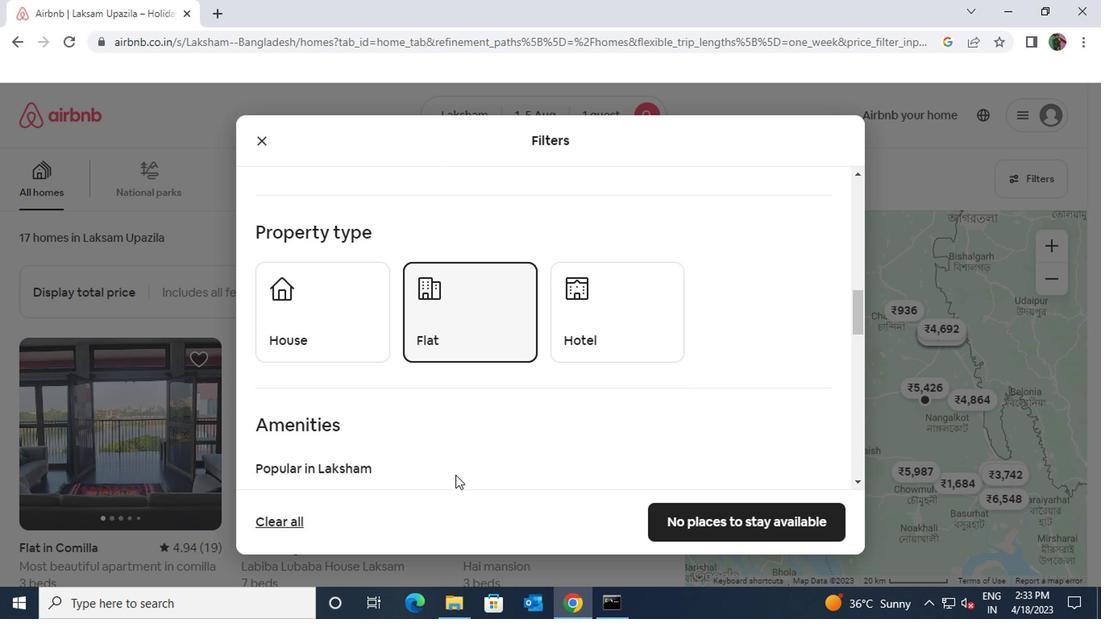 
Action: Mouse scrolled (449, 474) with delta (0, -1)
Screenshot: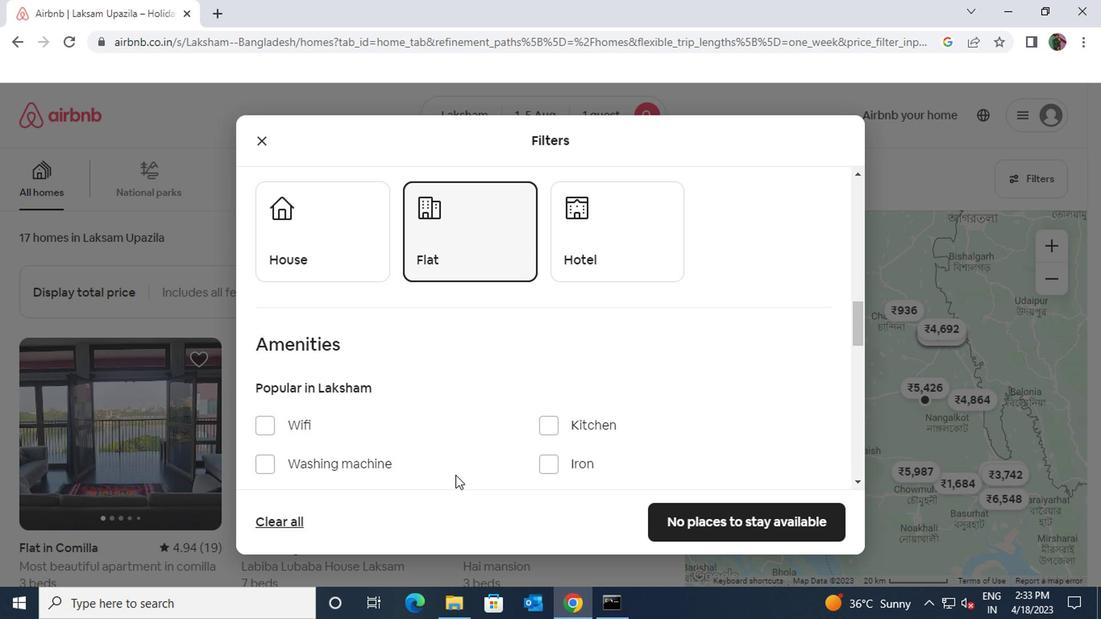 
Action: Mouse scrolled (449, 474) with delta (0, -1)
Screenshot: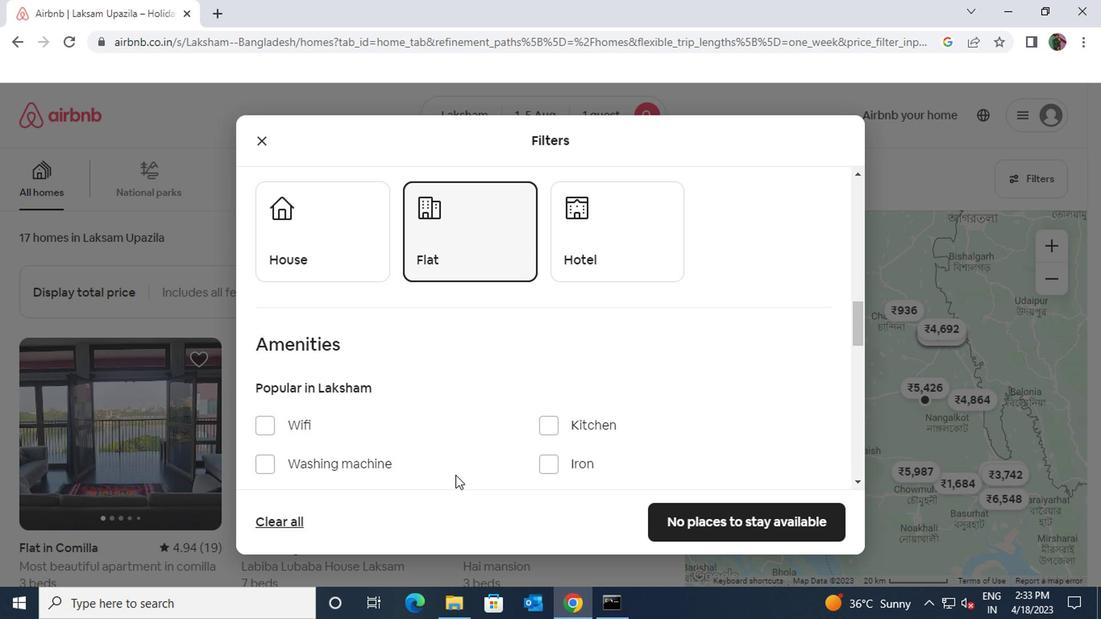 
Action: Mouse moved to (299, 376)
Screenshot: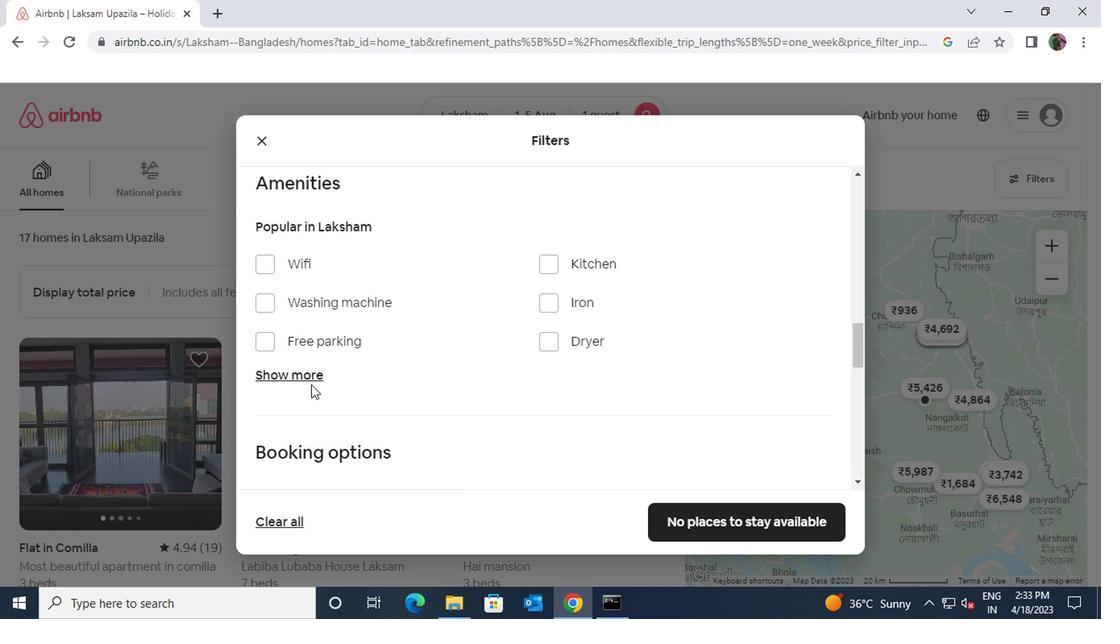 
Action: Mouse pressed left at (299, 376)
Screenshot: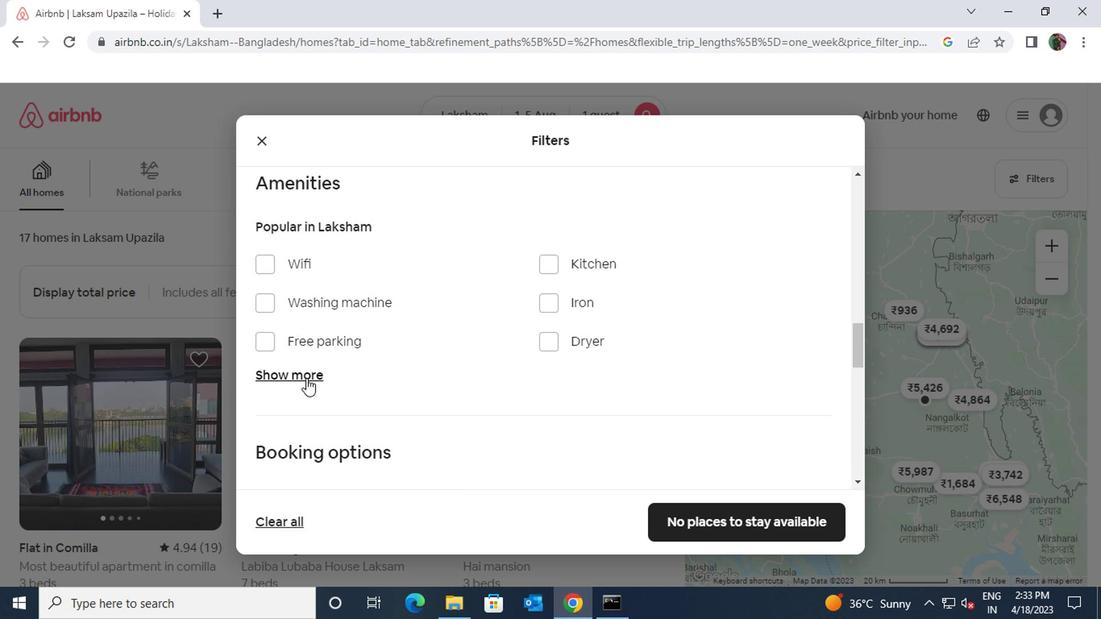 
Action: Mouse moved to (262, 430)
Screenshot: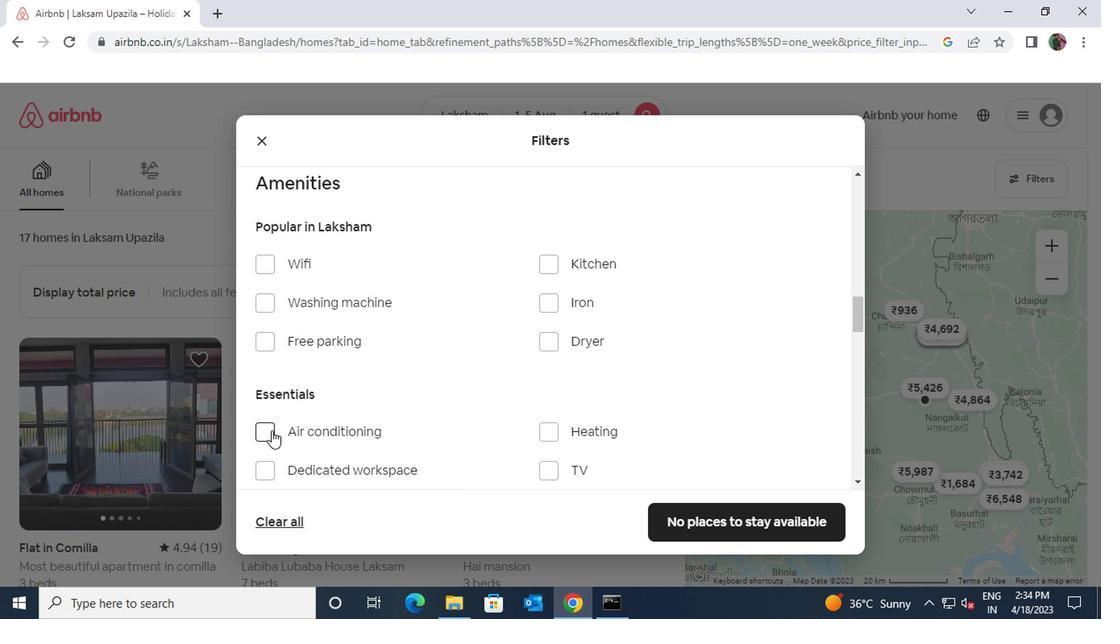 
Action: Mouse pressed left at (262, 430)
Screenshot: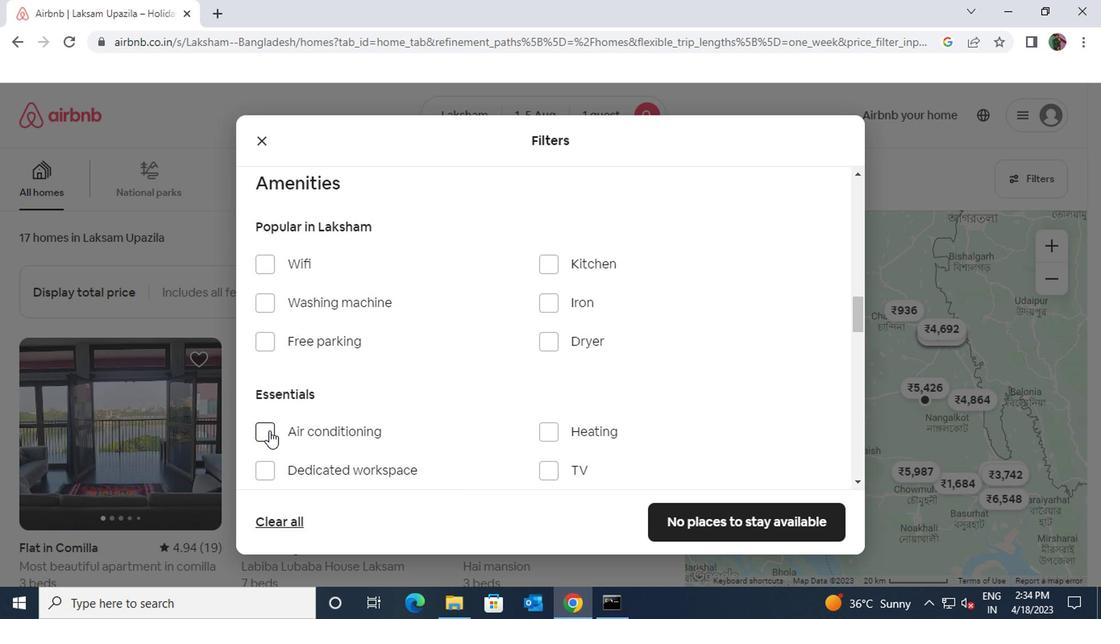 
Action: Mouse moved to (413, 497)
Screenshot: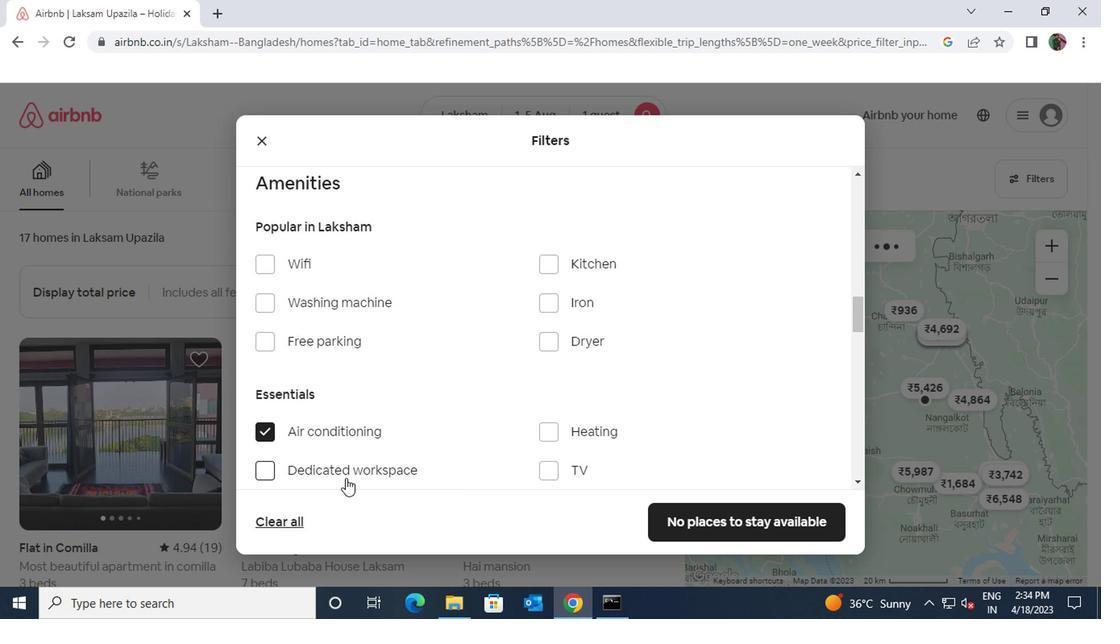 
Action: Mouse scrolled (413, 496) with delta (0, -1)
Screenshot: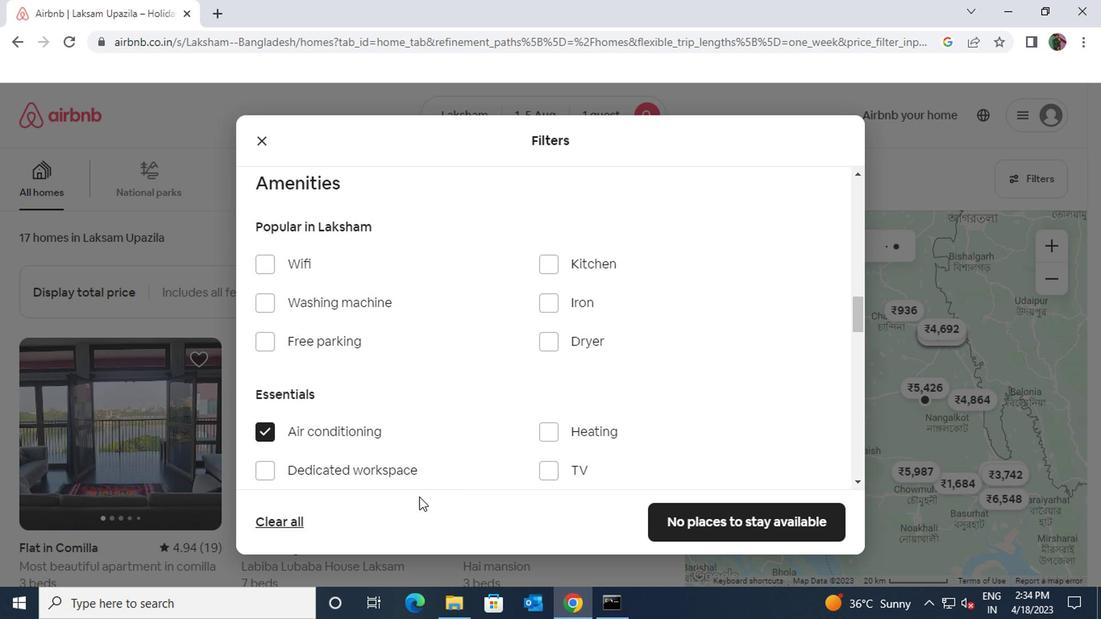 
Action: Mouse moved to (414, 497)
Screenshot: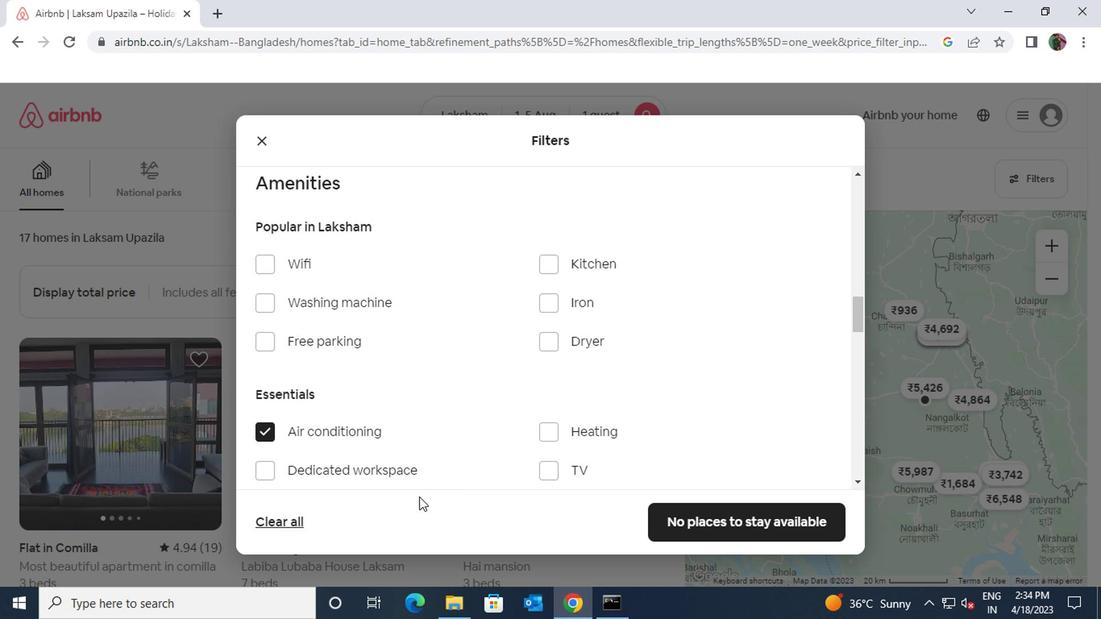 
Action: Mouse scrolled (414, 496) with delta (0, -1)
Screenshot: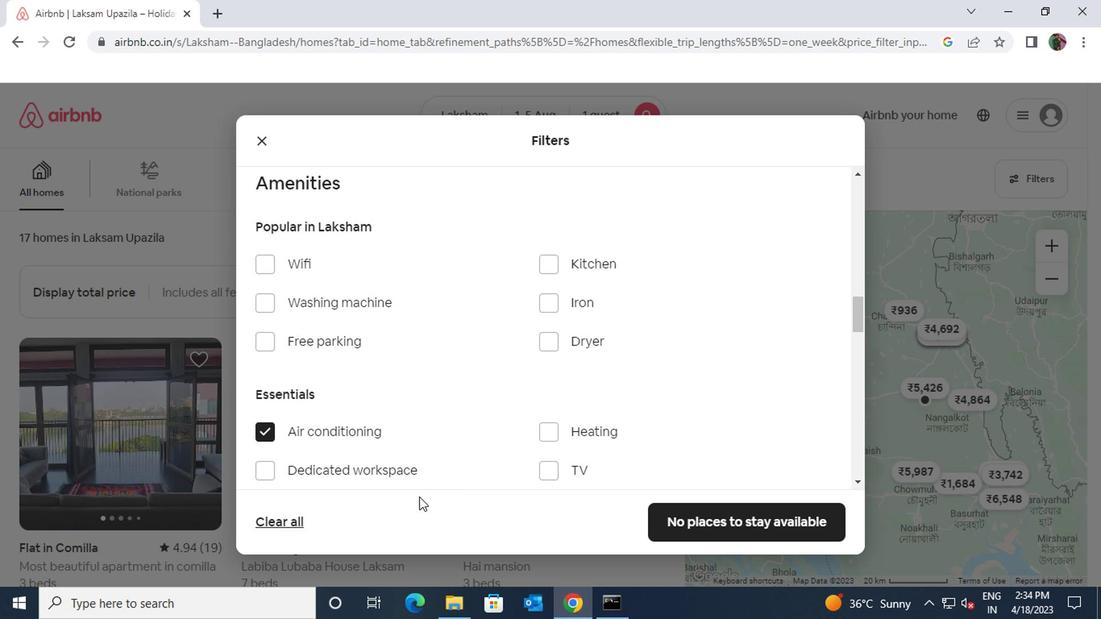 
Action: Mouse moved to (414, 497)
Screenshot: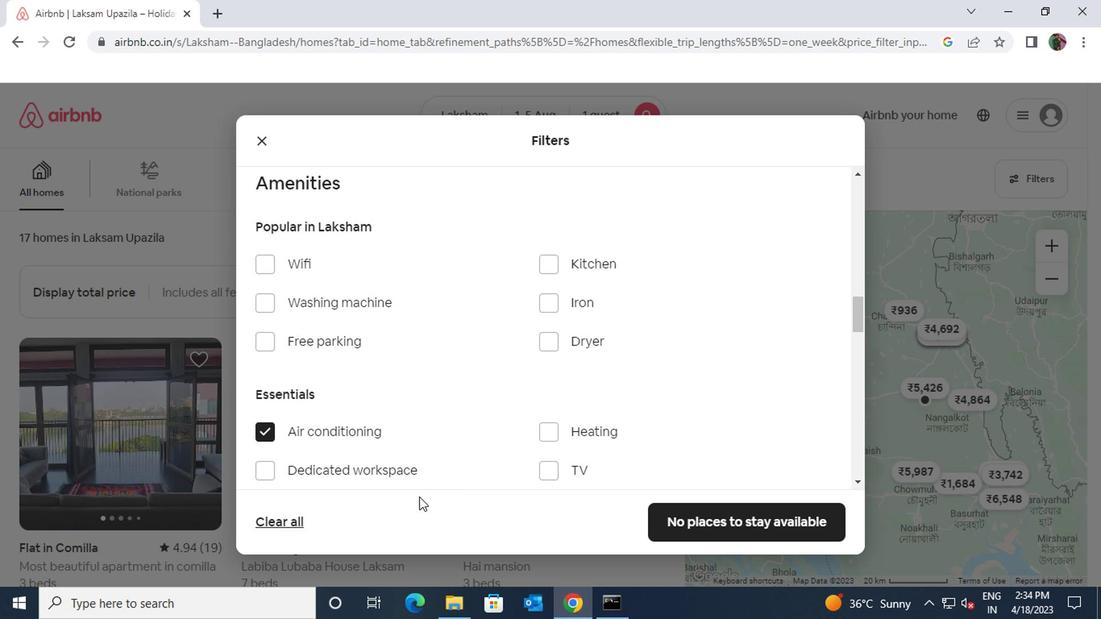 
Action: Mouse scrolled (414, 496) with delta (0, -1)
Screenshot: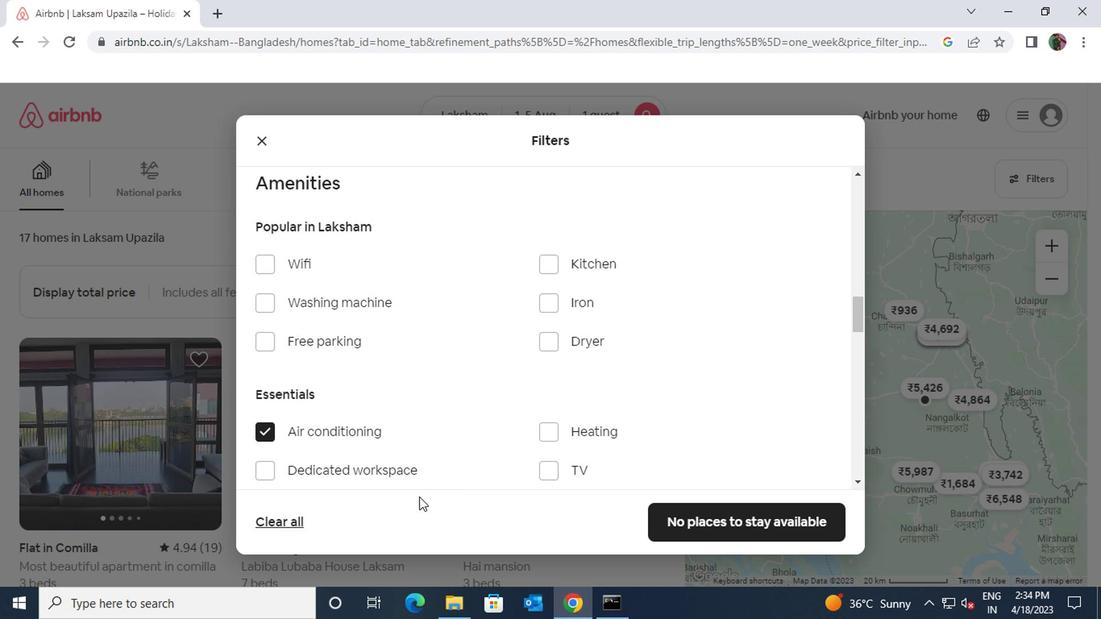 
Action: Mouse moved to (420, 465)
Screenshot: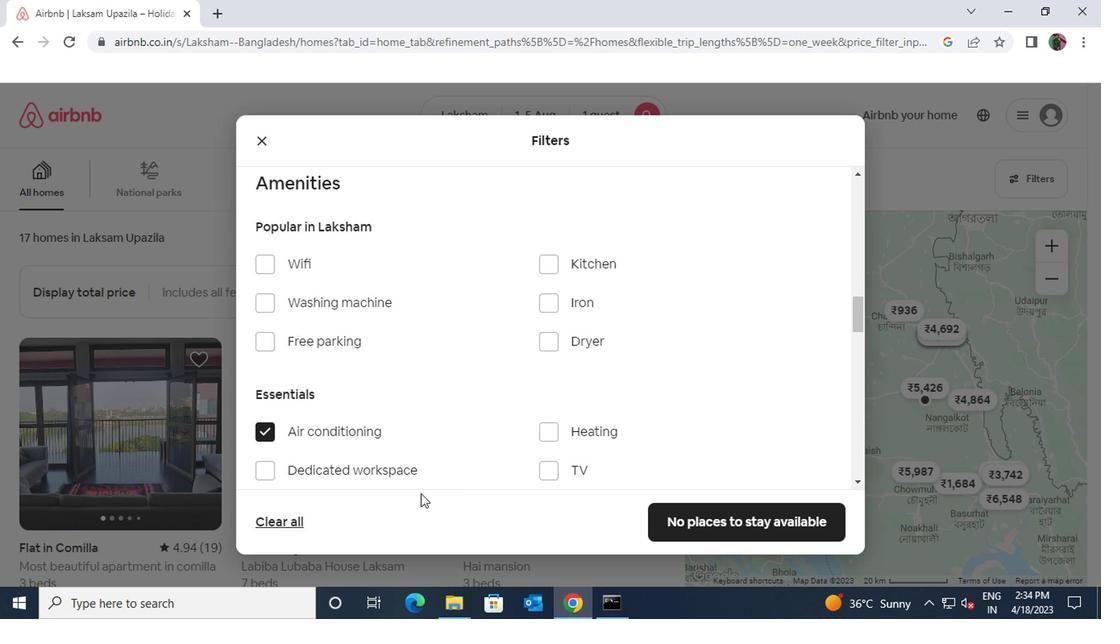 
Action: Mouse scrolled (420, 464) with delta (0, -1)
Screenshot: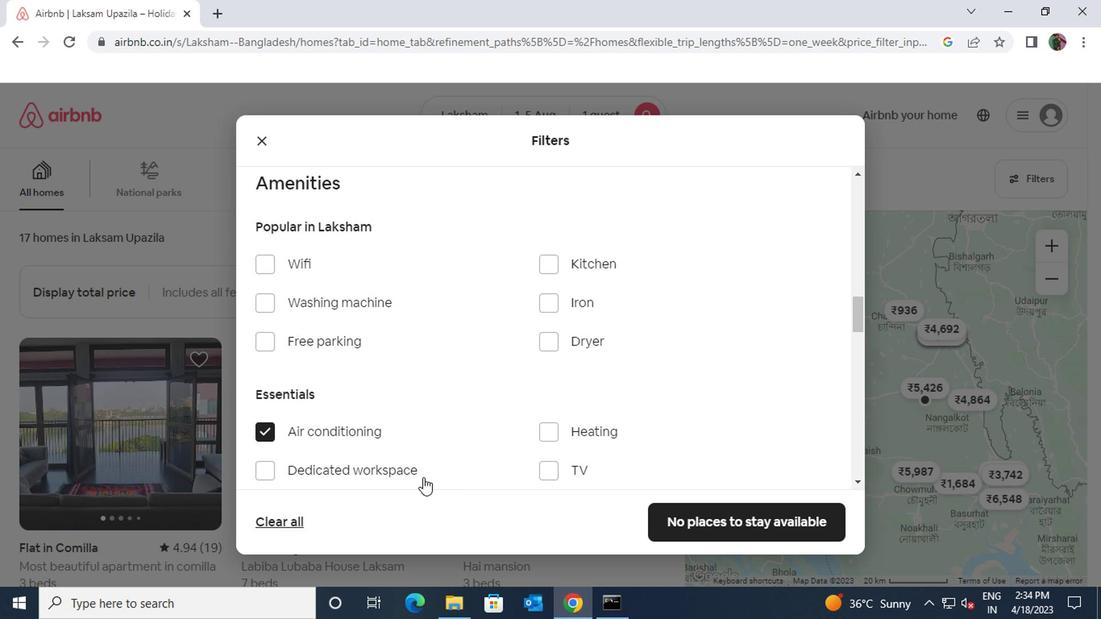 
Action: Mouse scrolled (420, 464) with delta (0, -1)
Screenshot: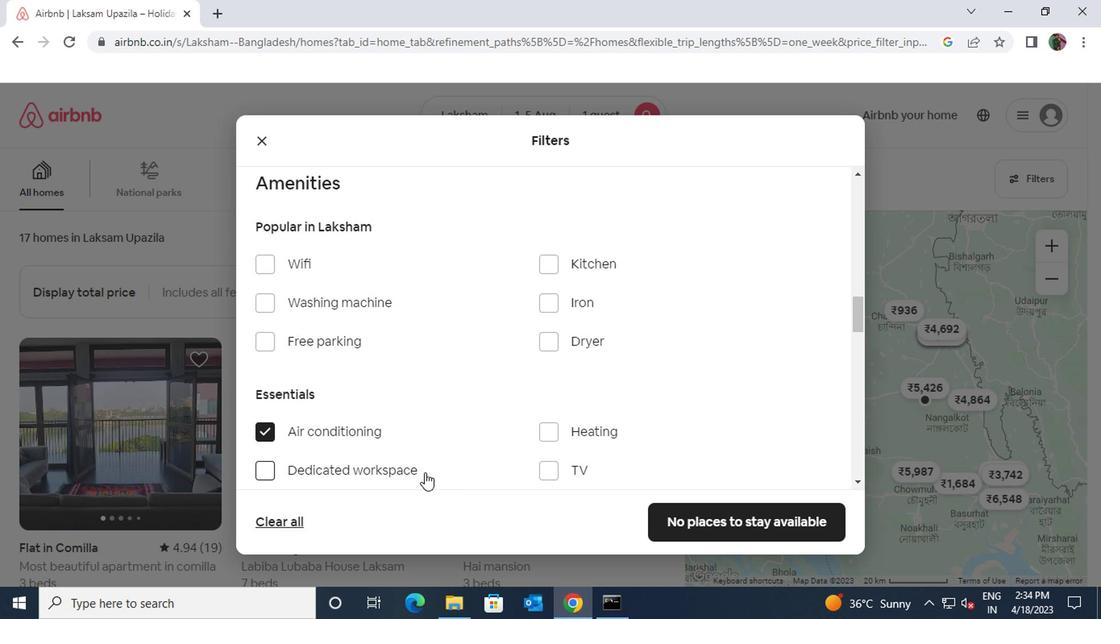
Action: Mouse scrolled (420, 464) with delta (0, -1)
Screenshot: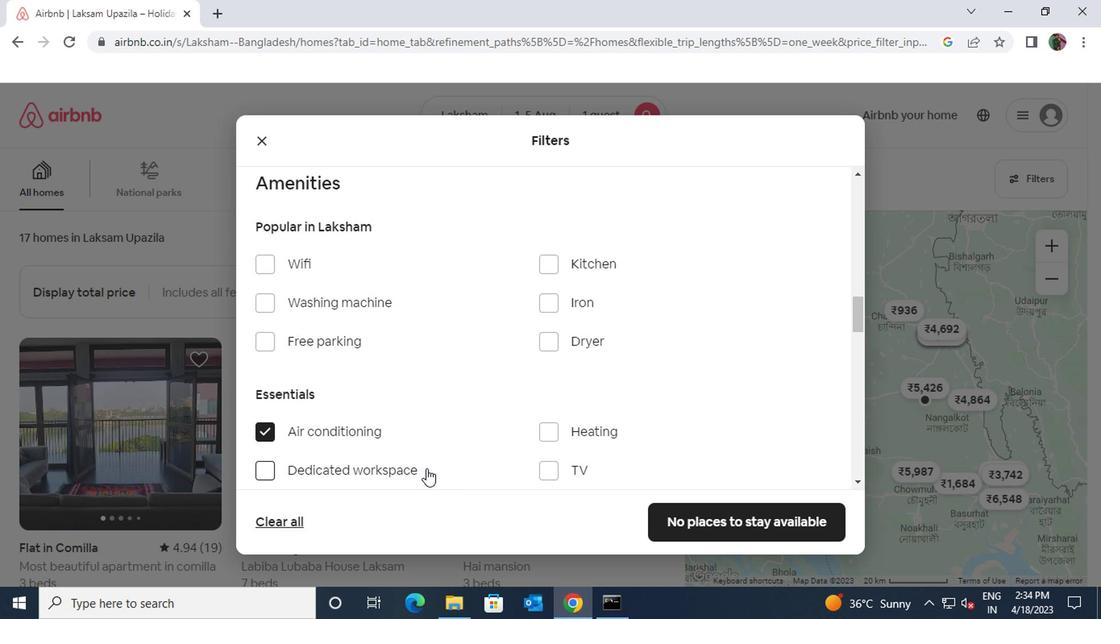 
Action: Mouse moved to (423, 462)
Screenshot: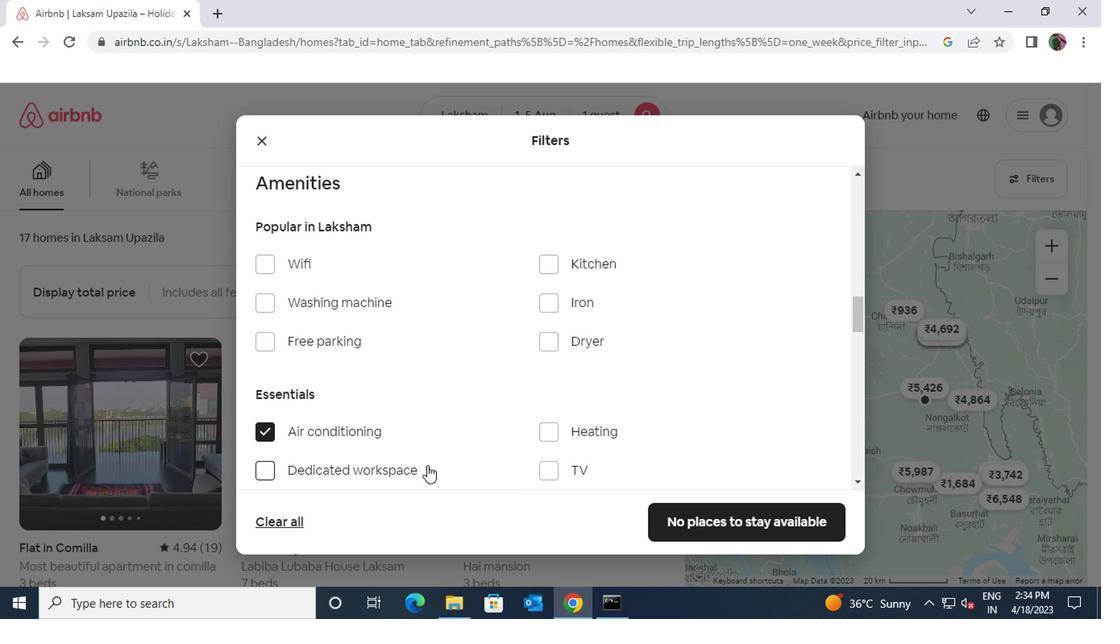 
Action: Mouse scrolled (423, 461) with delta (0, -1)
Screenshot: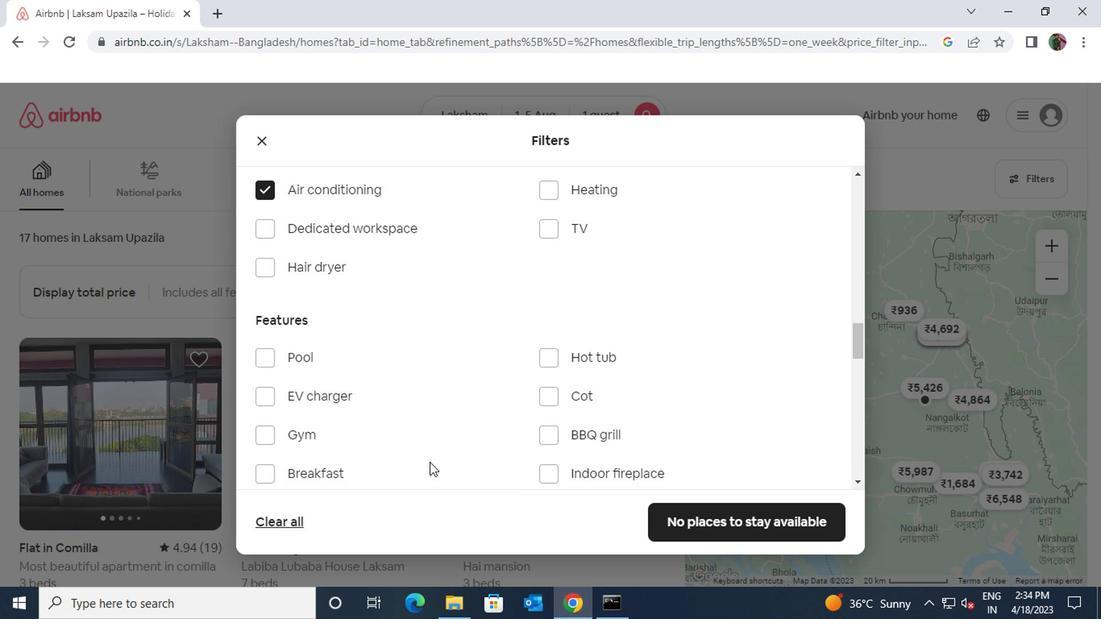 
Action: Mouse scrolled (423, 461) with delta (0, -1)
Screenshot: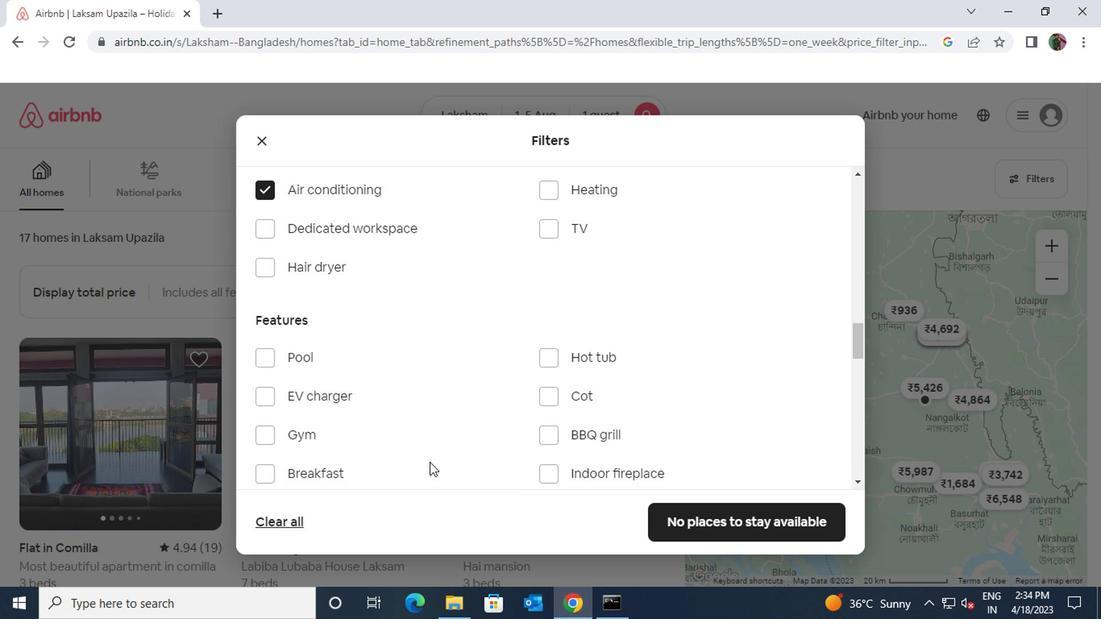 
Action: Mouse scrolled (423, 461) with delta (0, -1)
Screenshot: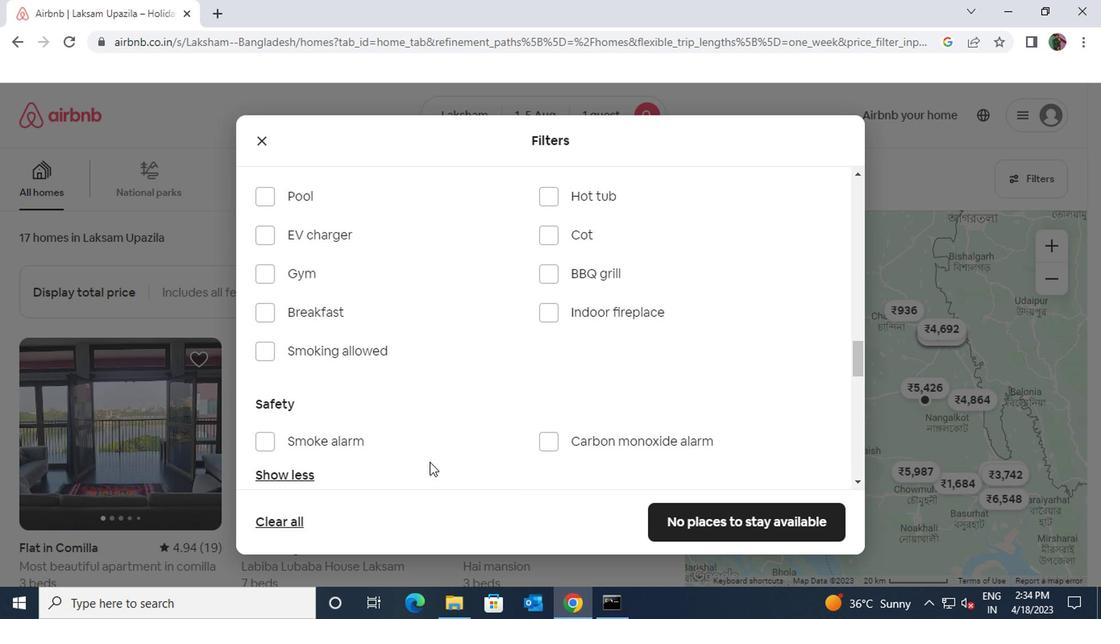 
Action: Mouse scrolled (423, 461) with delta (0, -1)
Screenshot: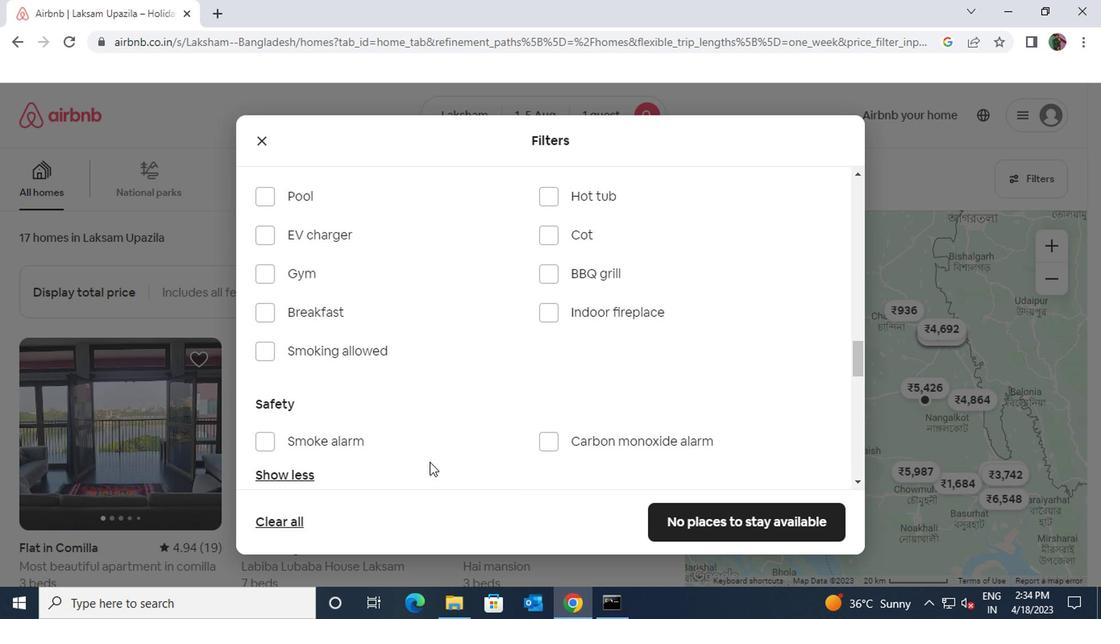 
Action: Mouse scrolled (423, 461) with delta (0, -1)
Screenshot: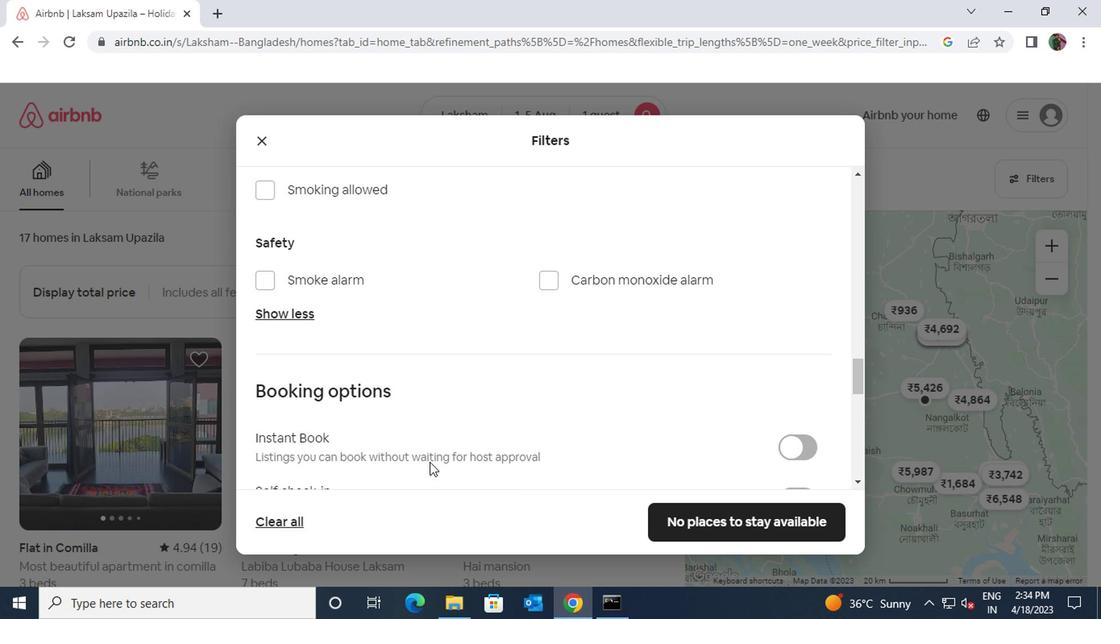 
Action: Mouse scrolled (423, 461) with delta (0, -1)
Screenshot: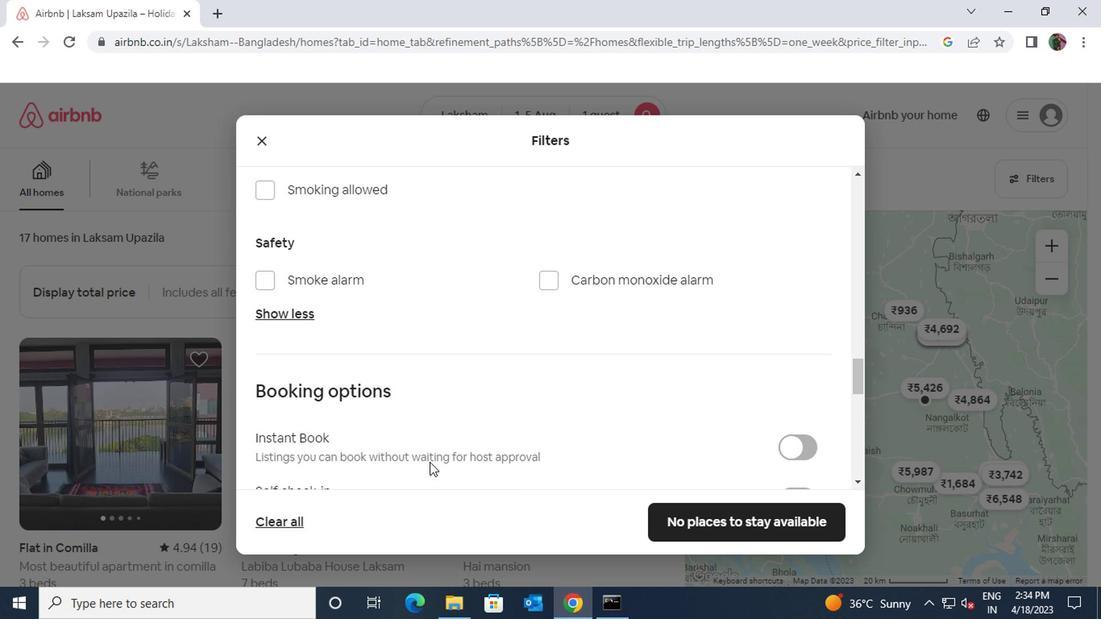 
Action: Mouse moved to (778, 345)
Screenshot: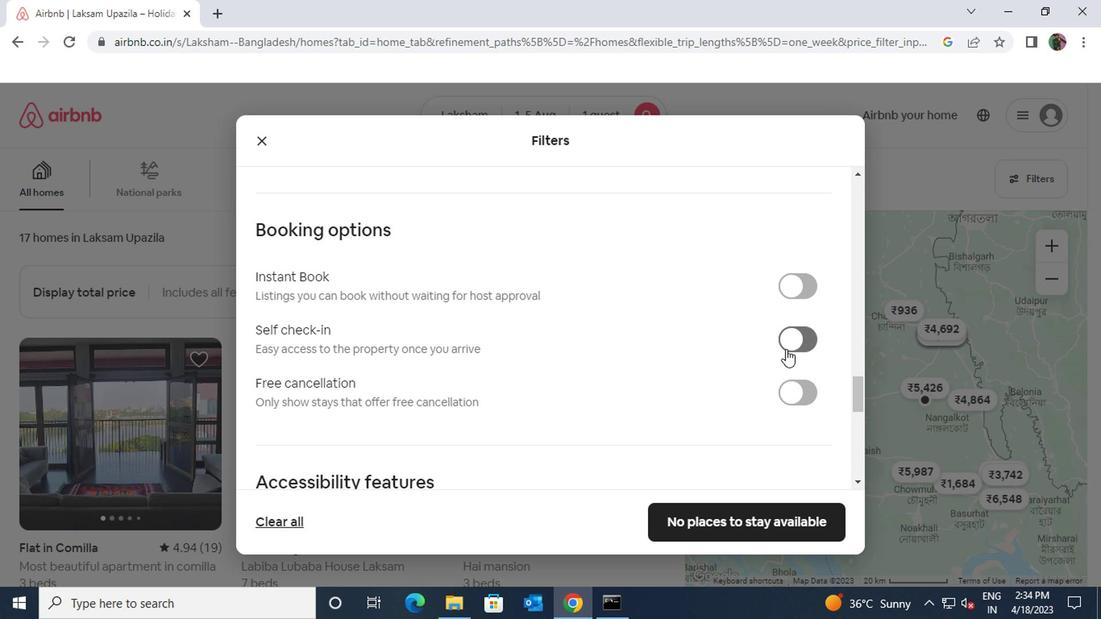 
Action: Mouse pressed left at (778, 345)
Screenshot: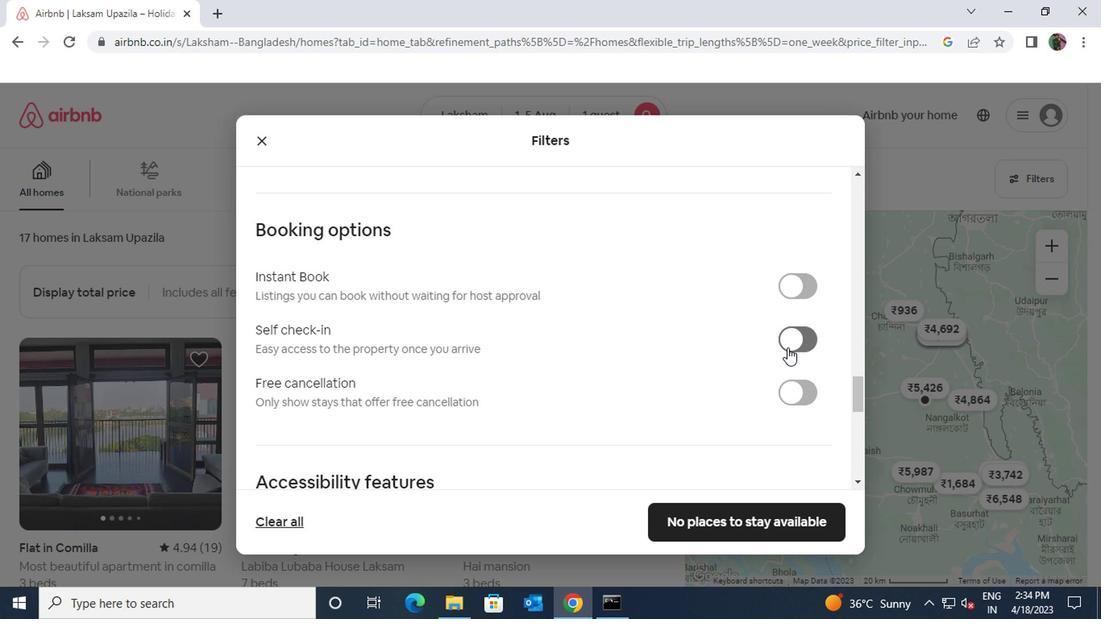 
Action: Mouse moved to (496, 403)
Screenshot: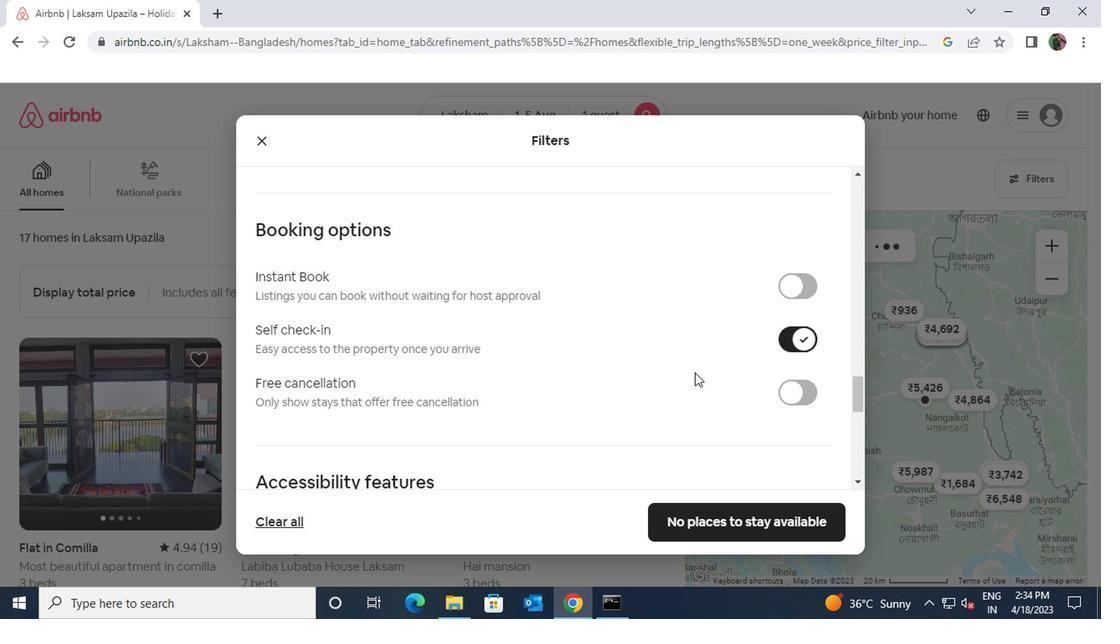 
Action: Mouse scrolled (496, 401) with delta (0, -1)
Screenshot: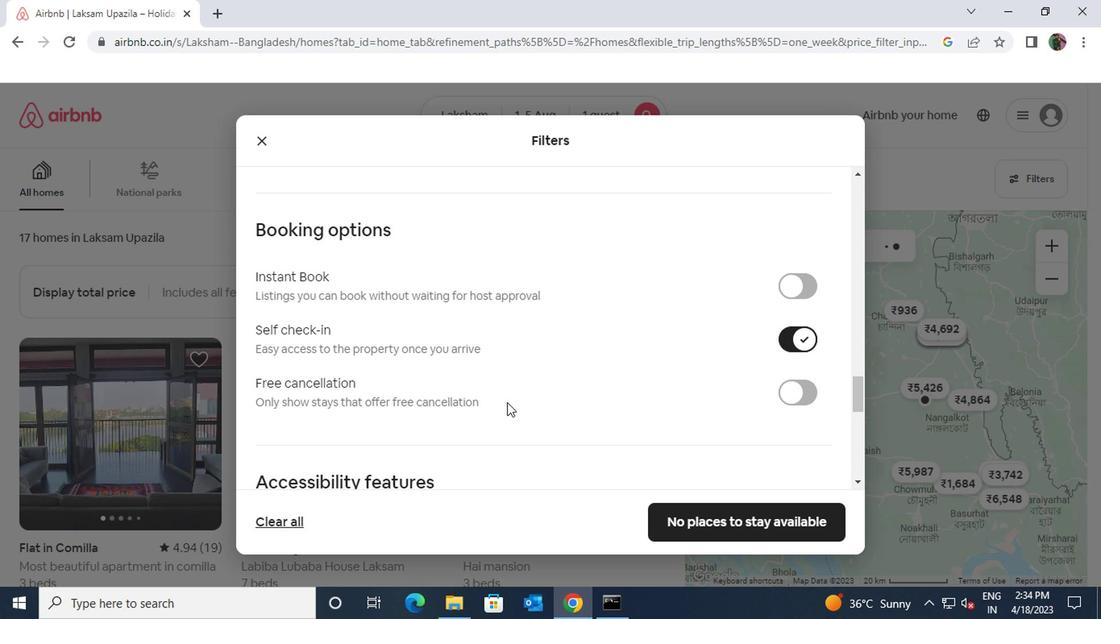 
Action: Mouse scrolled (496, 401) with delta (0, -1)
Screenshot: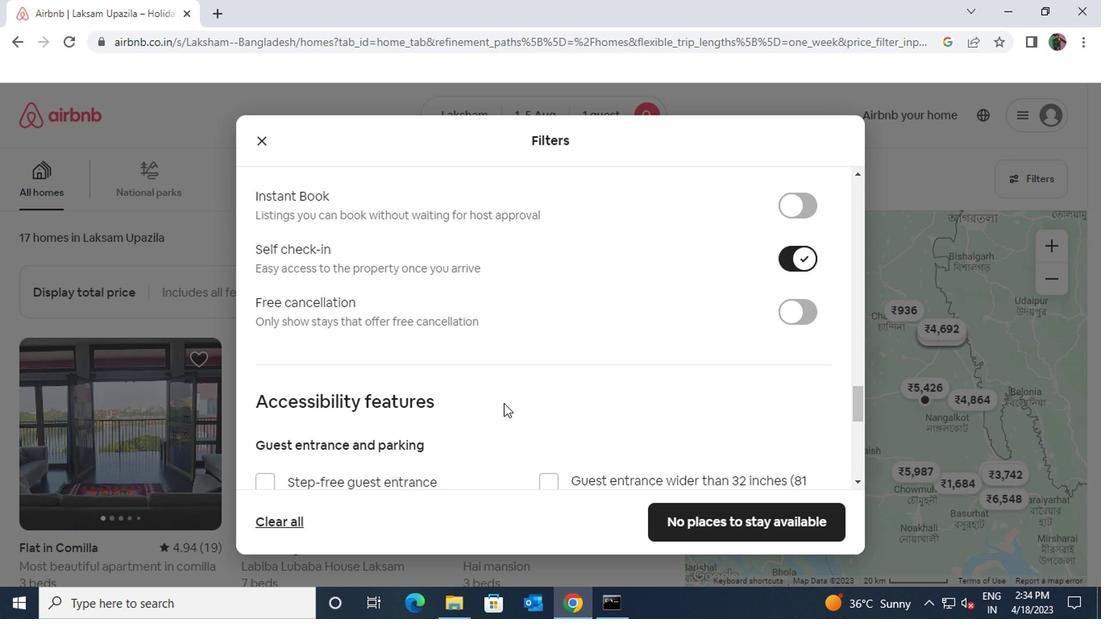 
Action: Mouse scrolled (496, 401) with delta (0, -1)
Screenshot: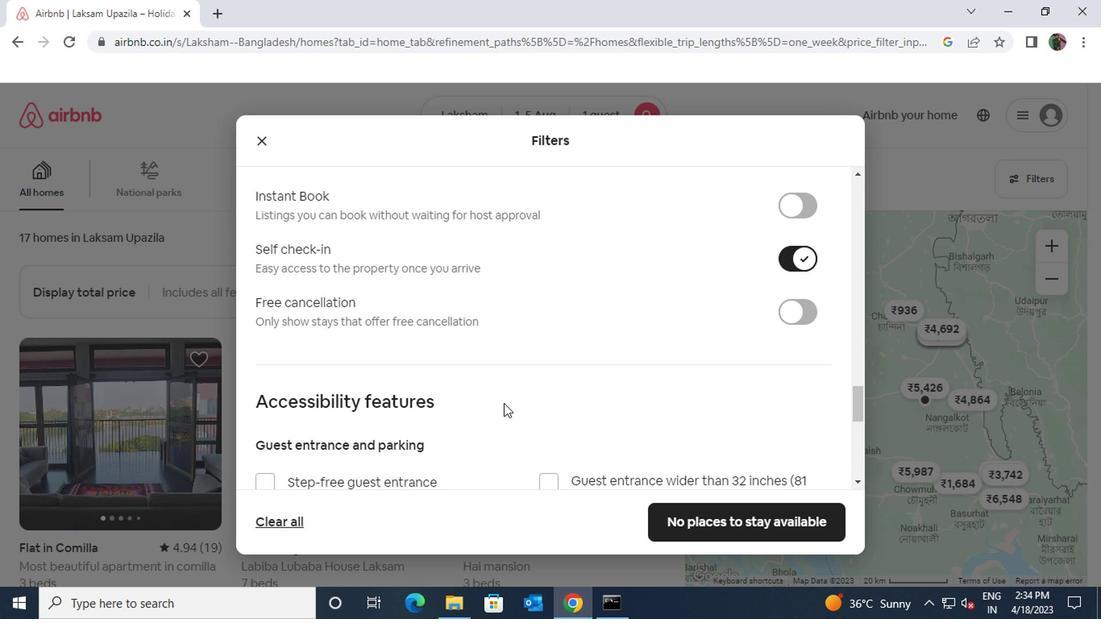 
Action: Mouse scrolled (496, 401) with delta (0, -1)
Screenshot: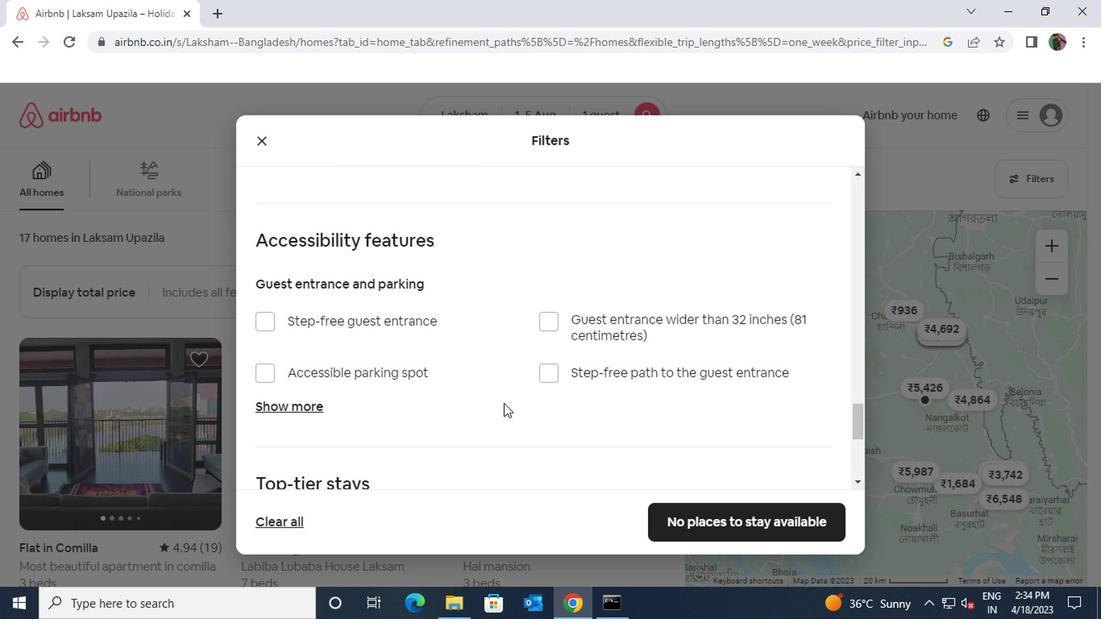
Action: Mouse scrolled (496, 401) with delta (0, -1)
Screenshot: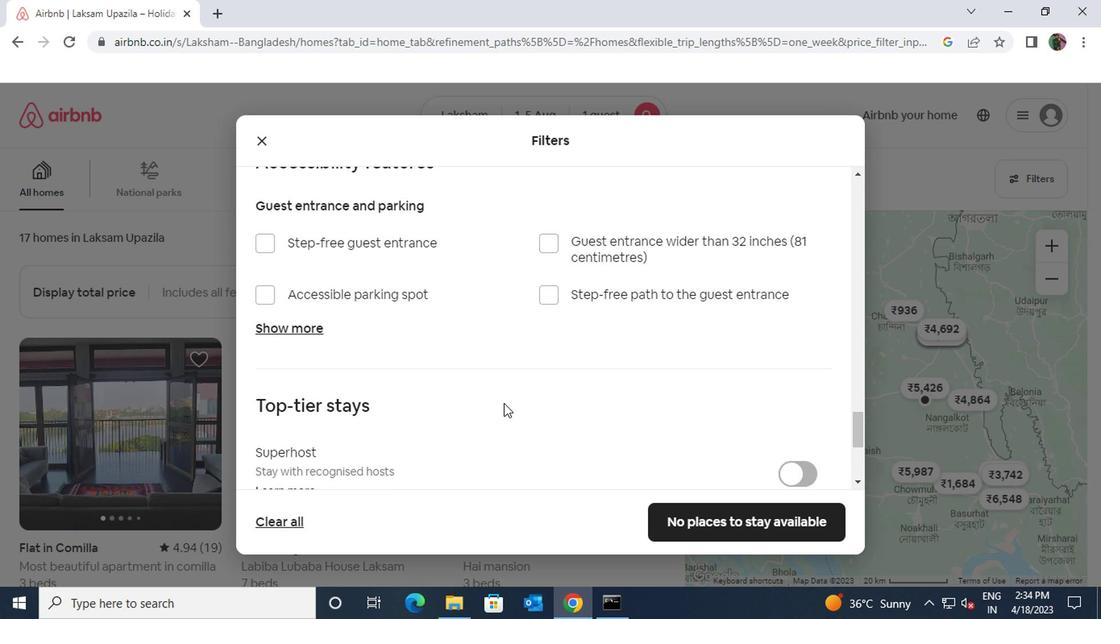 
Action: Mouse scrolled (496, 401) with delta (0, -1)
Screenshot: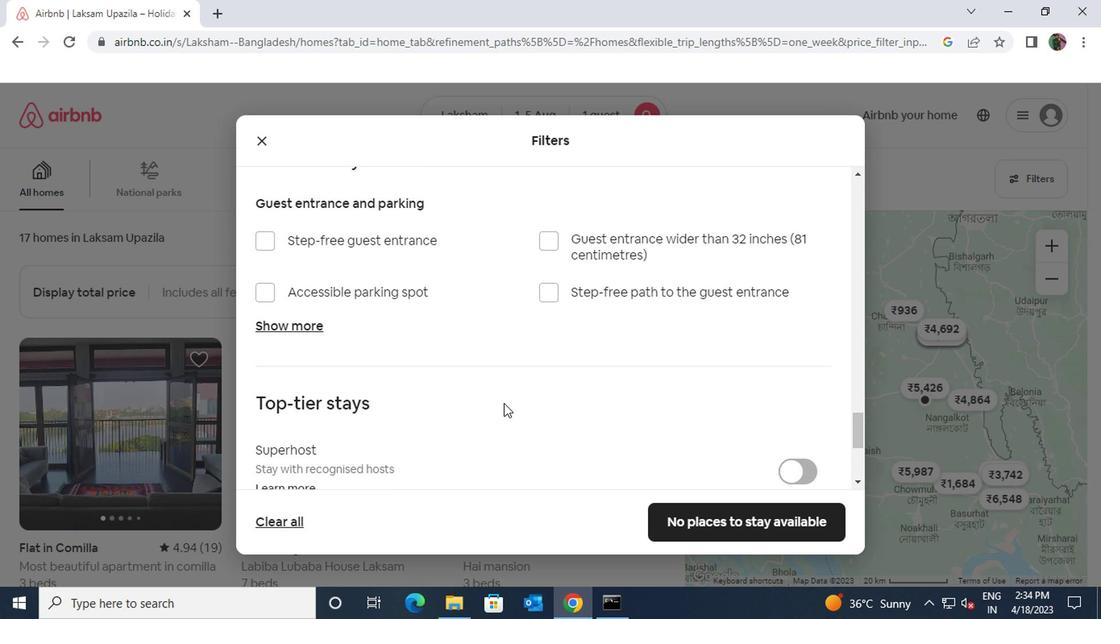 
Action: Mouse scrolled (496, 401) with delta (0, -1)
Screenshot: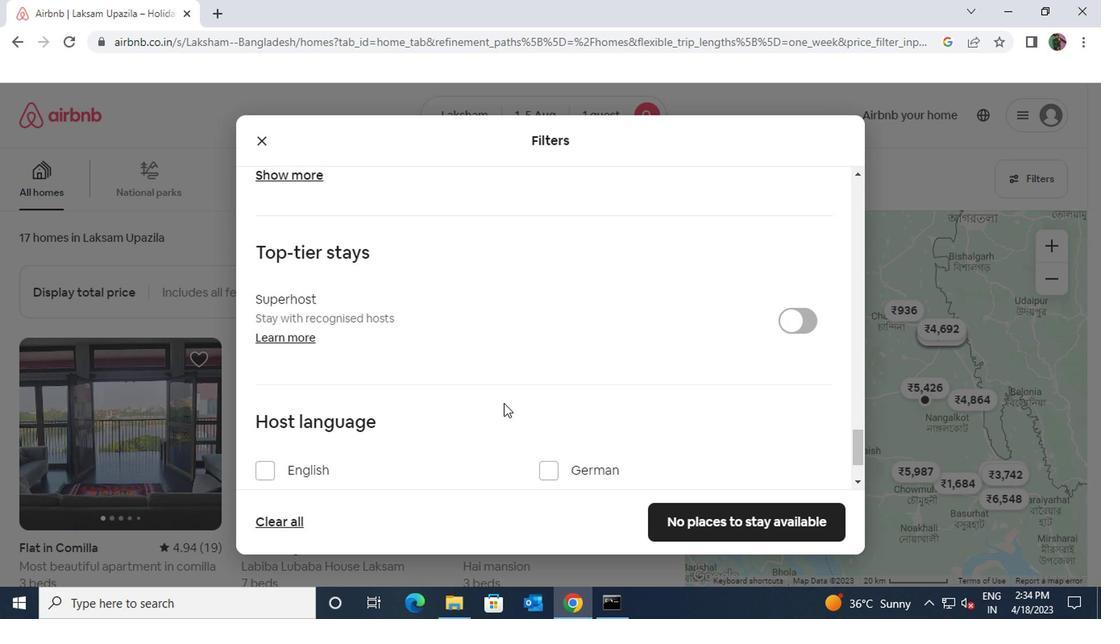 
Action: Mouse moved to (264, 375)
Screenshot: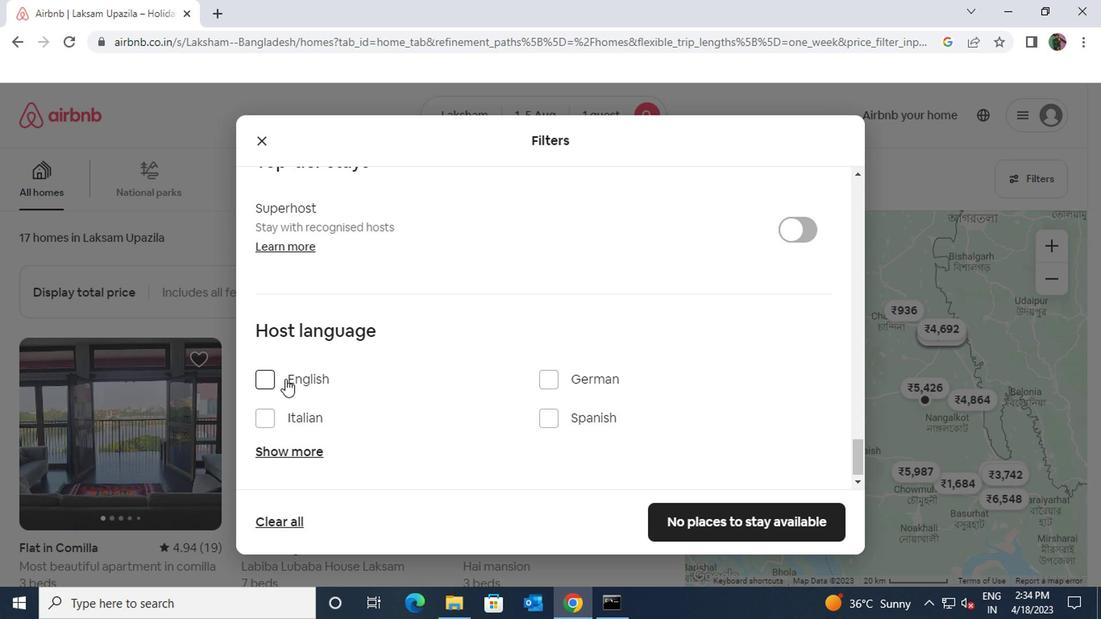 
Action: Mouse pressed left at (264, 375)
Screenshot: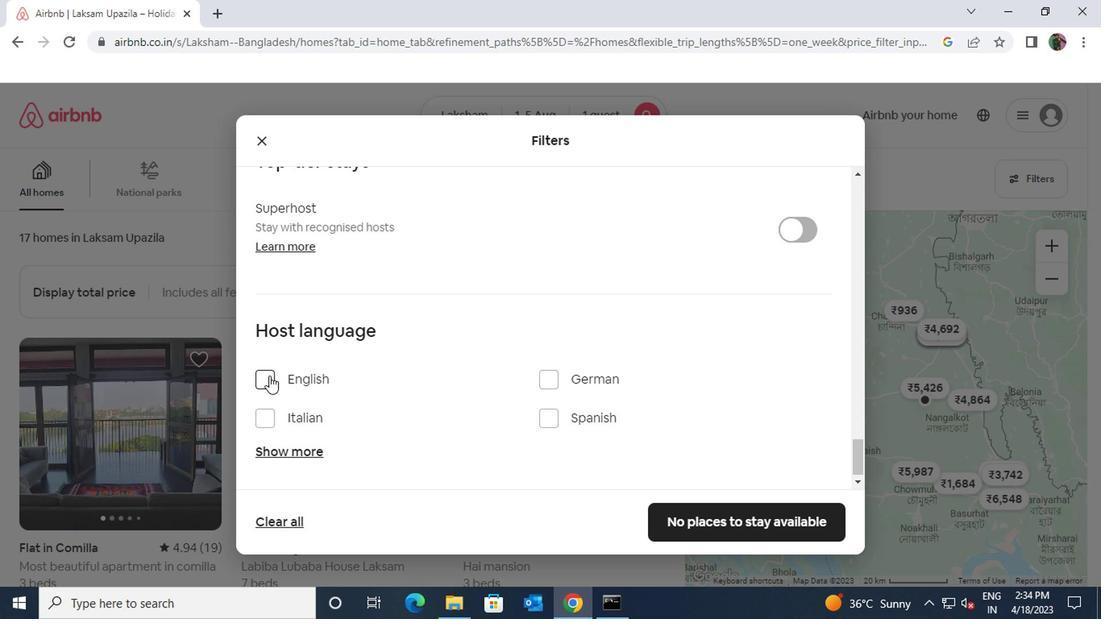 
Action: Mouse moved to (681, 522)
Screenshot: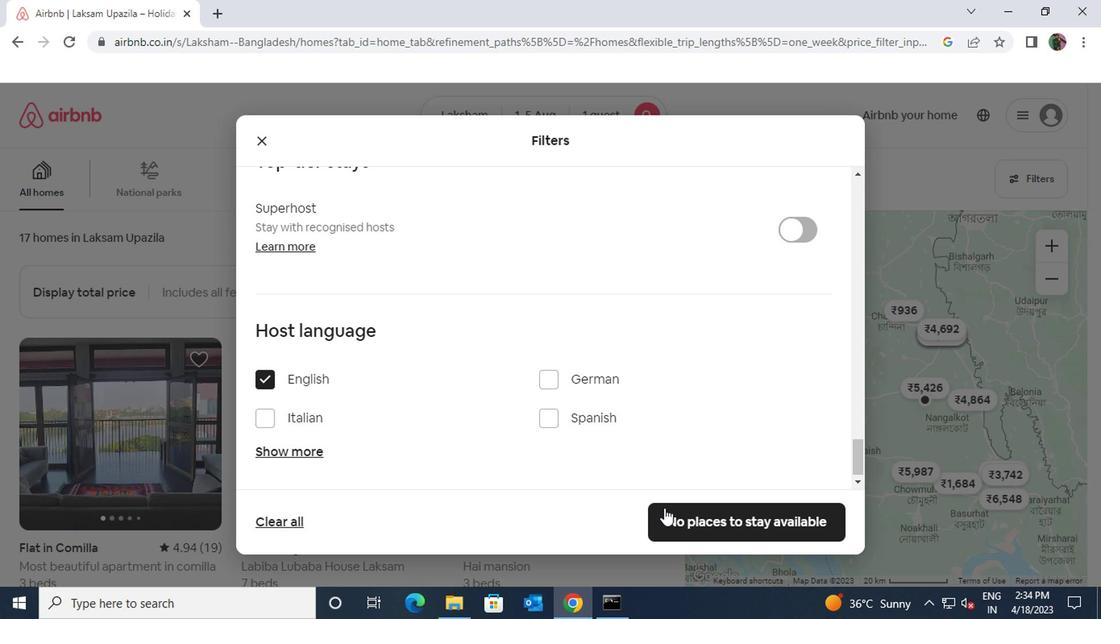 
Action: Mouse pressed left at (681, 522)
Screenshot: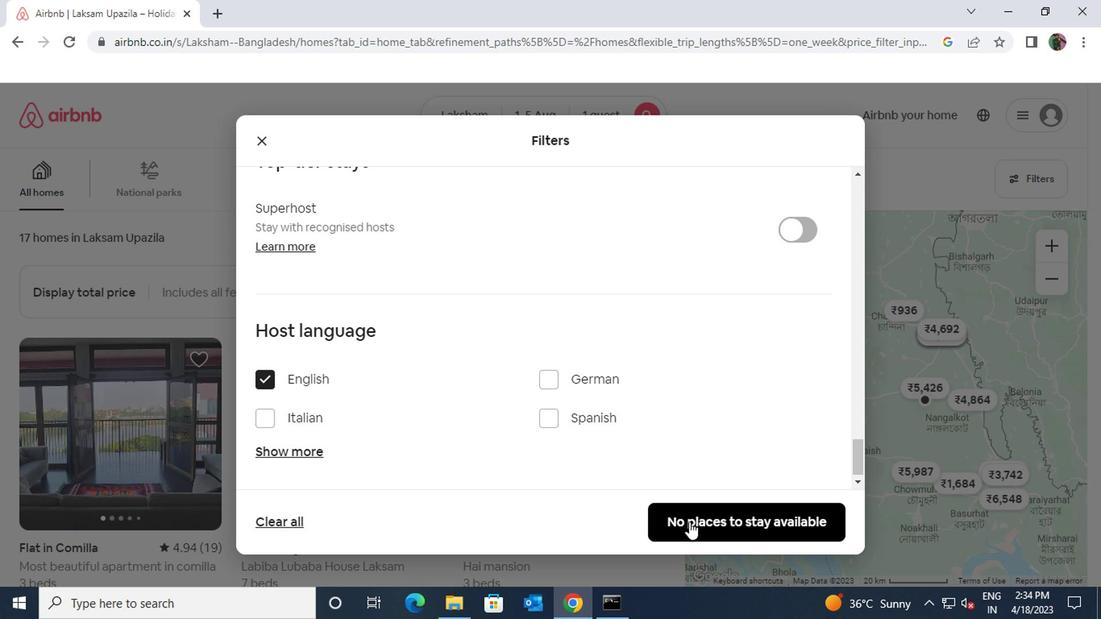 
